Task: Create new Company, with domain: 'jalc.edu' and type: 'Prospect'. Add new contact for this company, with mail Id: 'Rishabh18Wilson@jalc.edu', First Name: Rishabh, Last name:  Wilson, Job Title: 'Brand Manager', Phone Number: '(512) 555-9017'. Change life cycle stage to  Lead and lead status to  In Progress. Logged in from softage.6@softage.net
Action: Mouse moved to (94, 69)
Screenshot: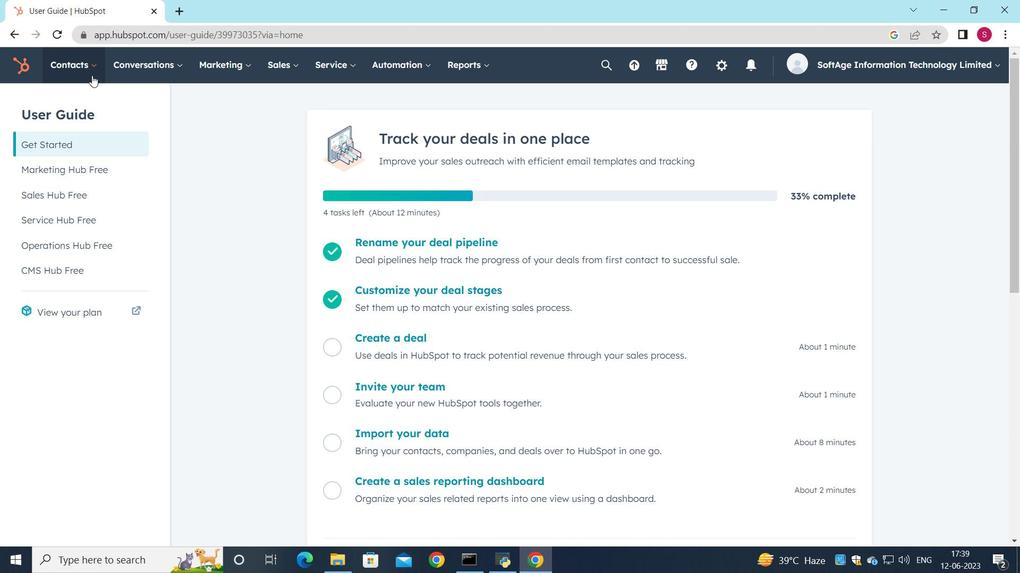 
Action: Mouse pressed left at (94, 69)
Screenshot: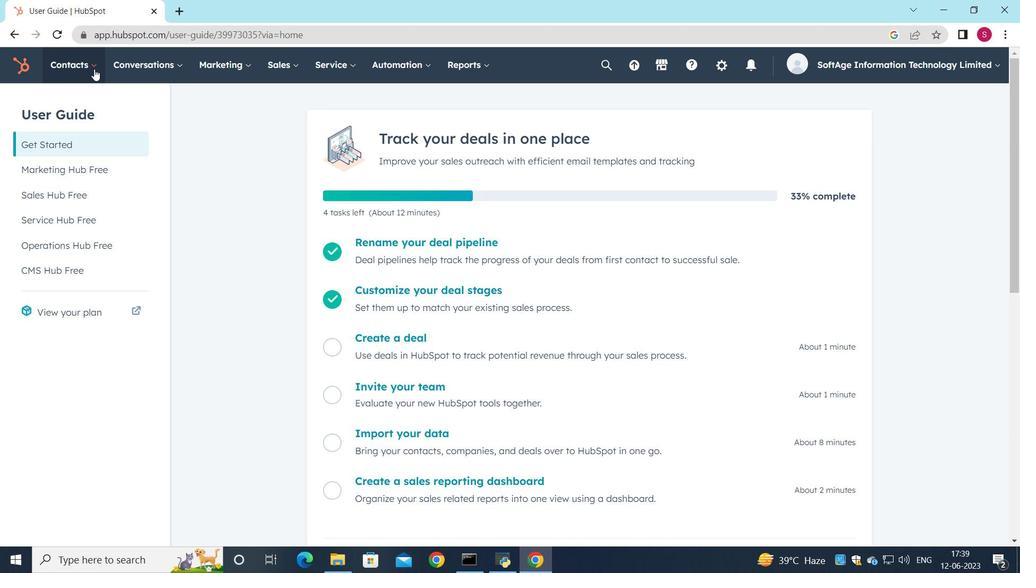 
Action: Mouse moved to (103, 123)
Screenshot: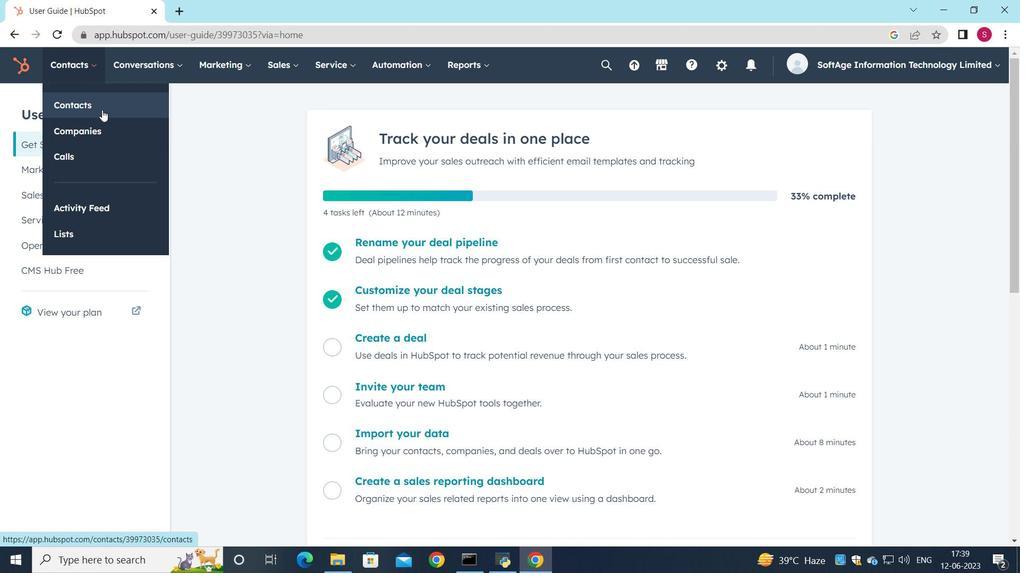 
Action: Mouse pressed left at (103, 123)
Screenshot: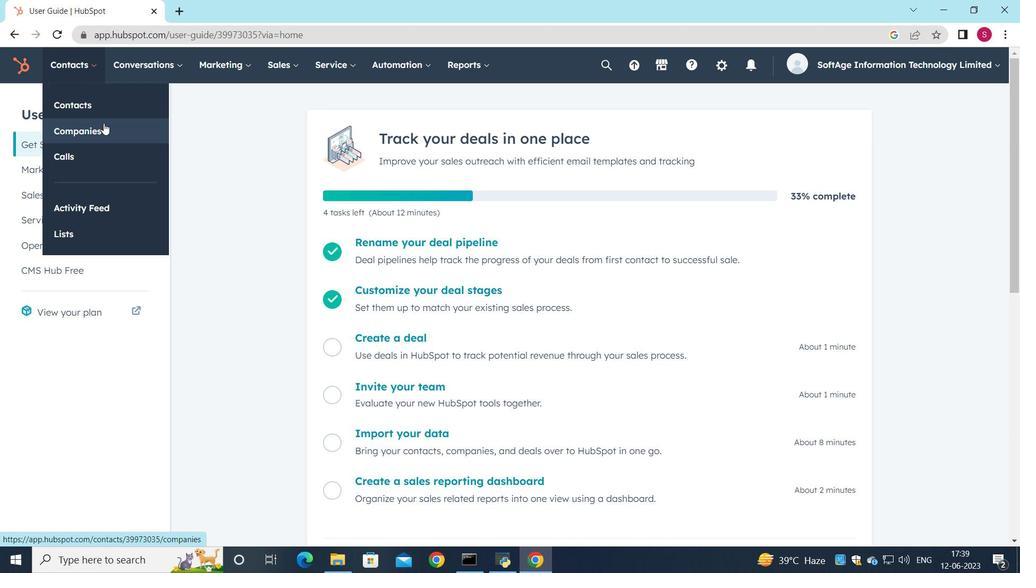 
Action: Mouse moved to (923, 103)
Screenshot: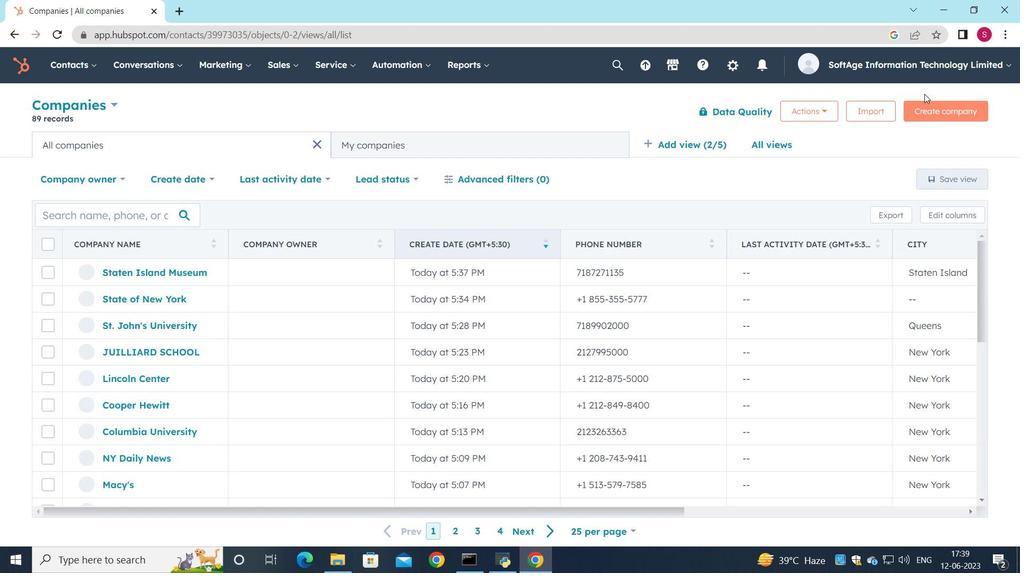 
Action: Mouse pressed left at (923, 103)
Screenshot: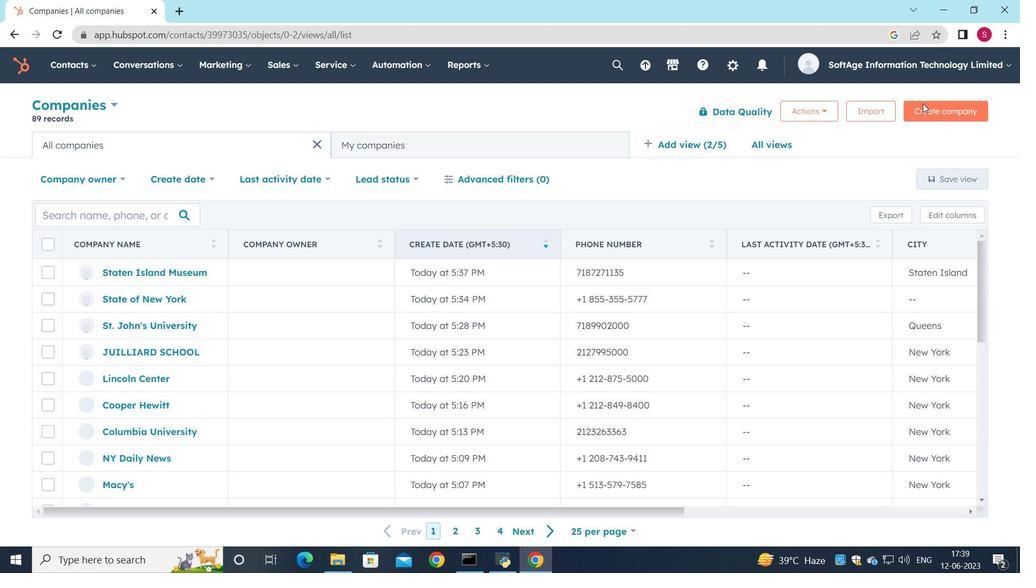 
Action: Mouse moved to (764, 163)
Screenshot: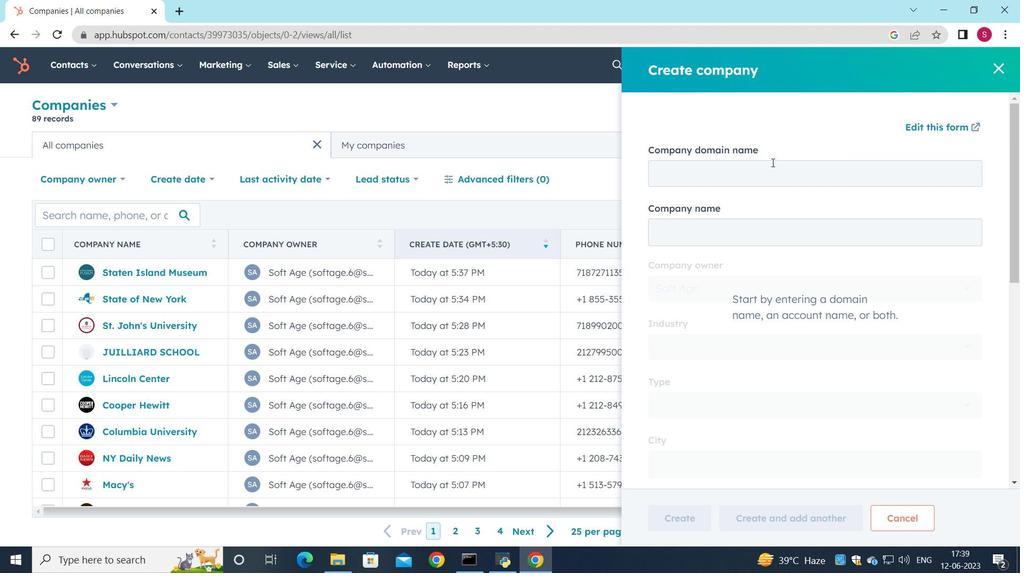 
Action: Mouse pressed left at (764, 163)
Screenshot: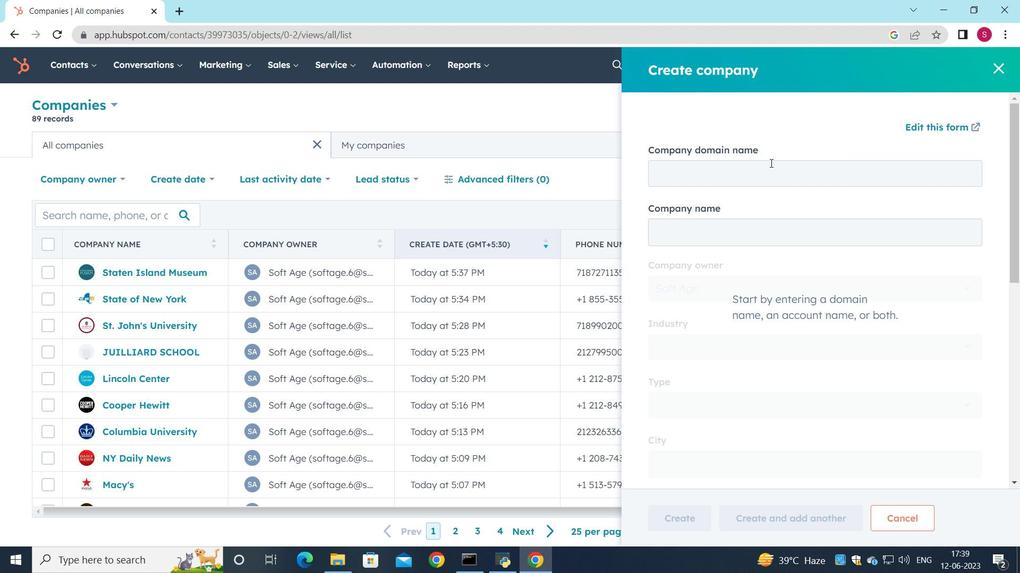 
Action: Key pressed jalc.edu
Screenshot: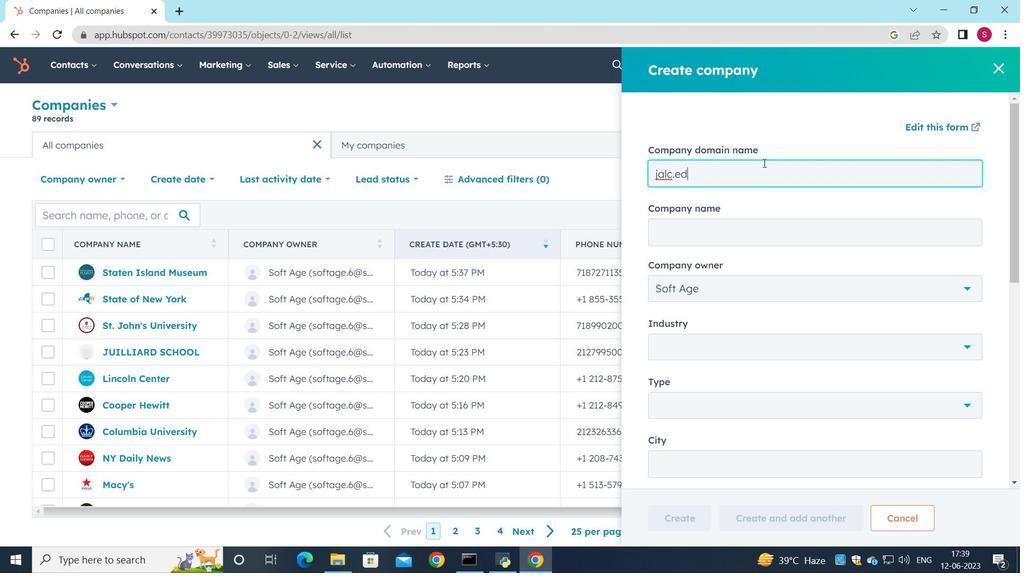 
Action: Mouse moved to (714, 291)
Screenshot: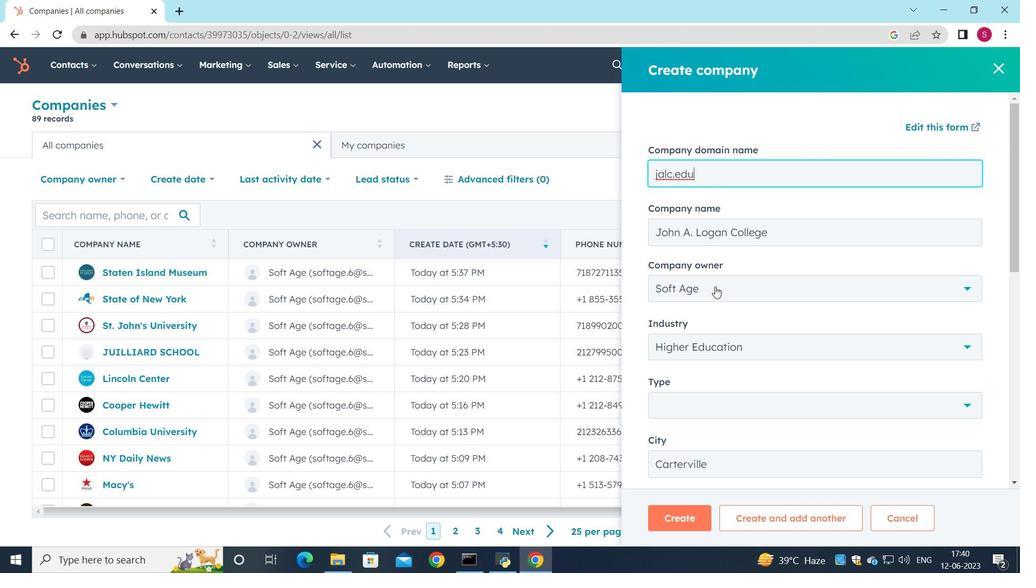 
Action: Mouse scrolled (714, 291) with delta (0, 0)
Screenshot: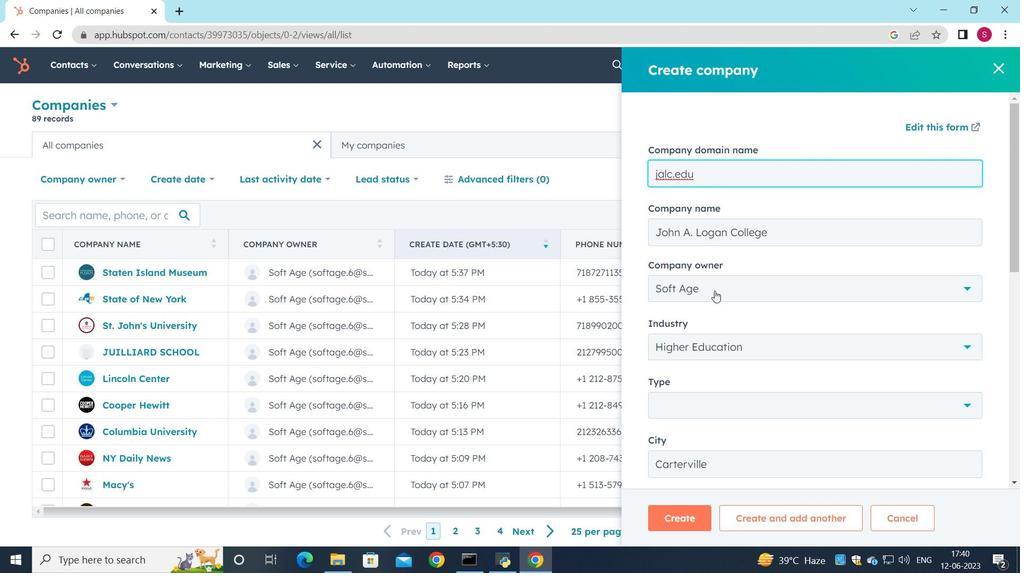 
Action: Mouse moved to (696, 335)
Screenshot: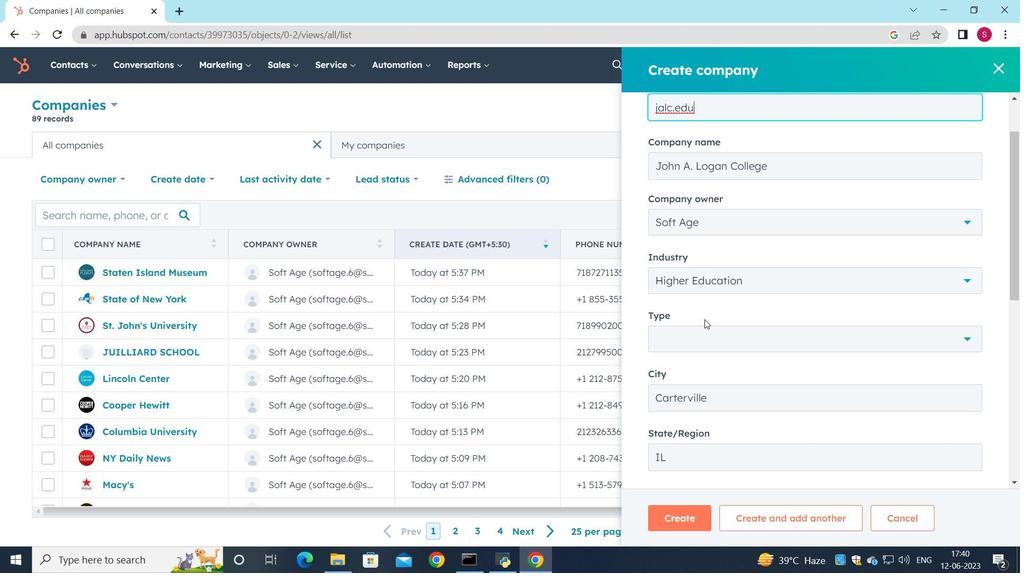 
Action: Mouse pressed left at (696, 335)
Screenshot: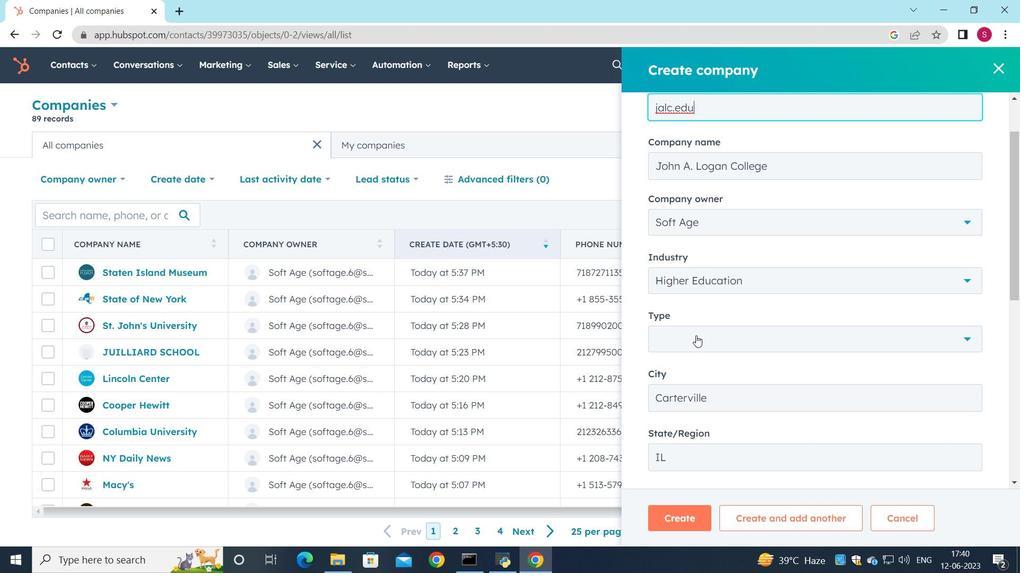 
Action: Mouse moved to (685, 393)
Screenshot: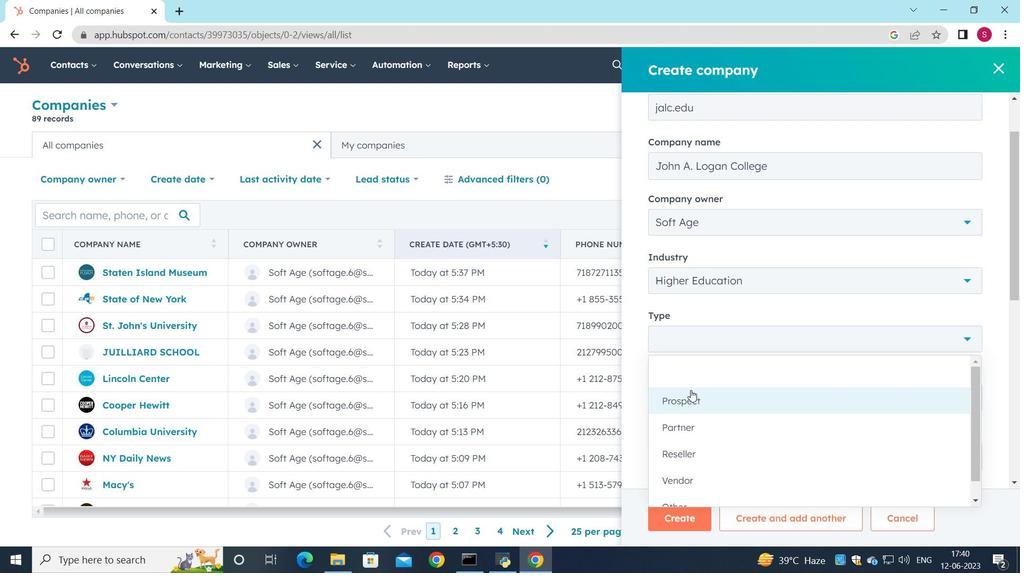 
Action: Mouse pressed left at (685, 393)
Screenshot: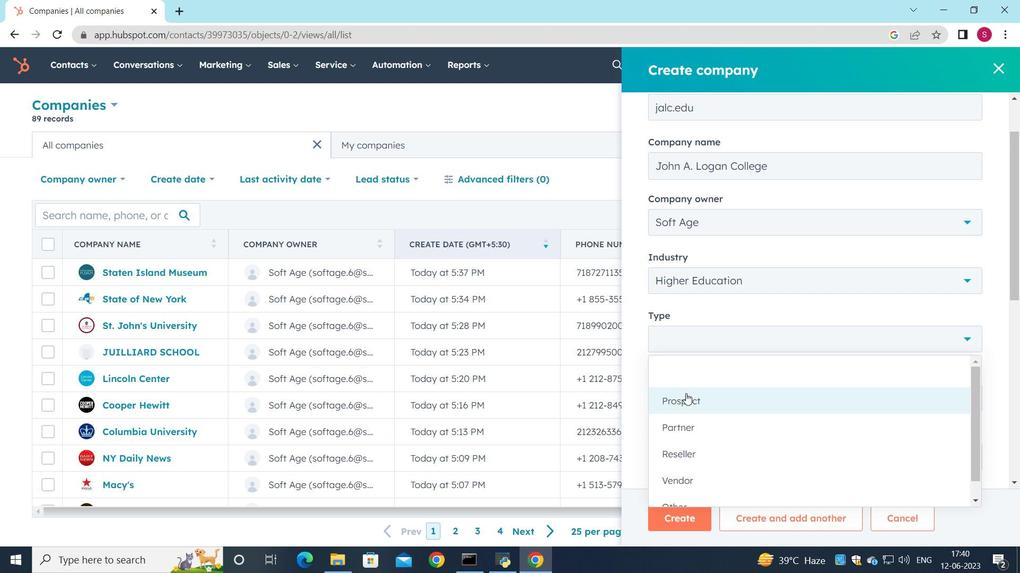 
Action: Mouse moved to (661, 518)
Screenshot: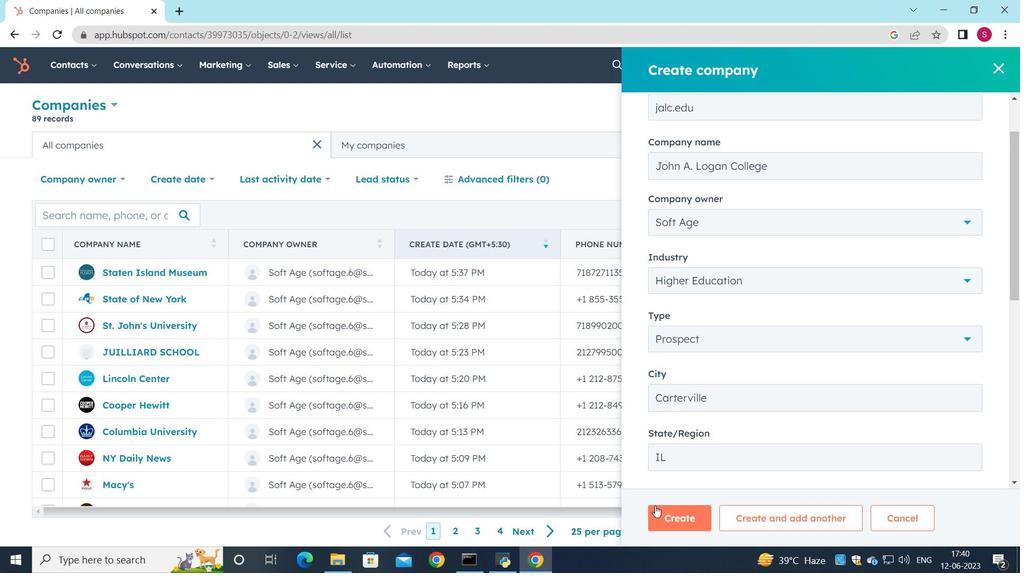 
Action: Mouse pressed left at (661, 518)
Screenshot: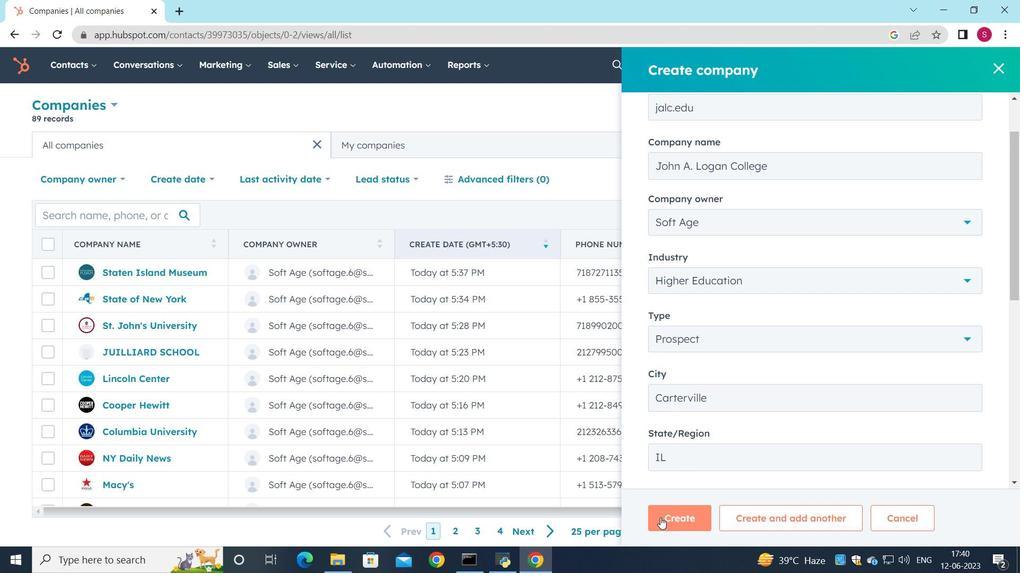 
Action: Mouse moved to (590, 362)
Screenshot: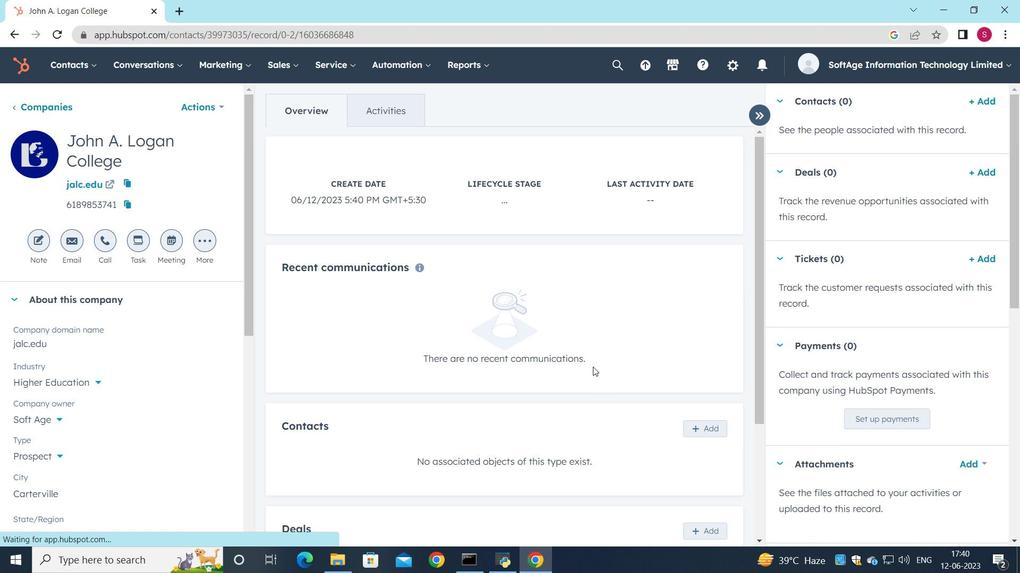 
Action: Mouse scrolled (590, 361) with delta (0, 0)
Screenshot: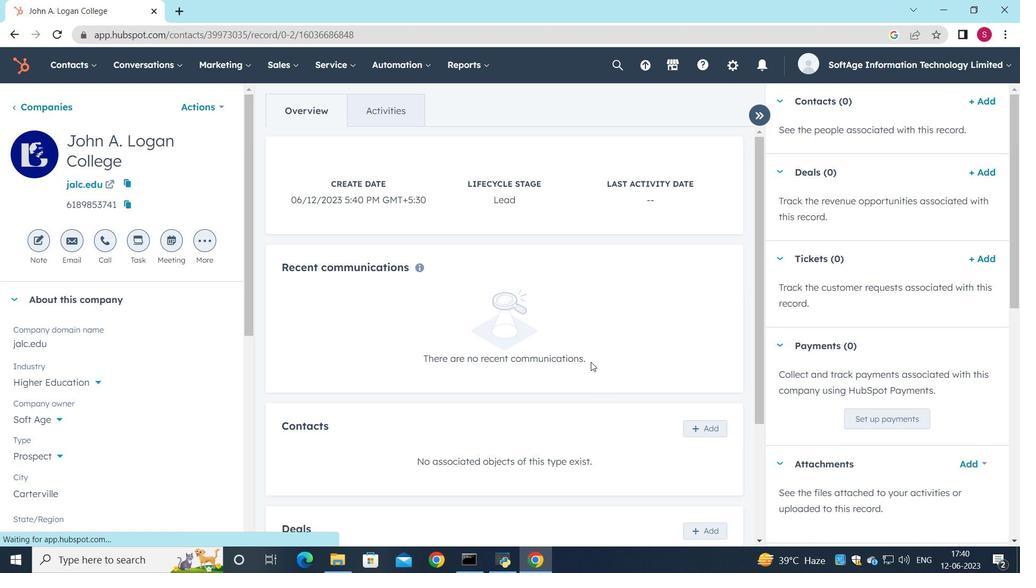 
Action: Mouse scrolled (590, 361) with delta (0, 0)
Screenshot: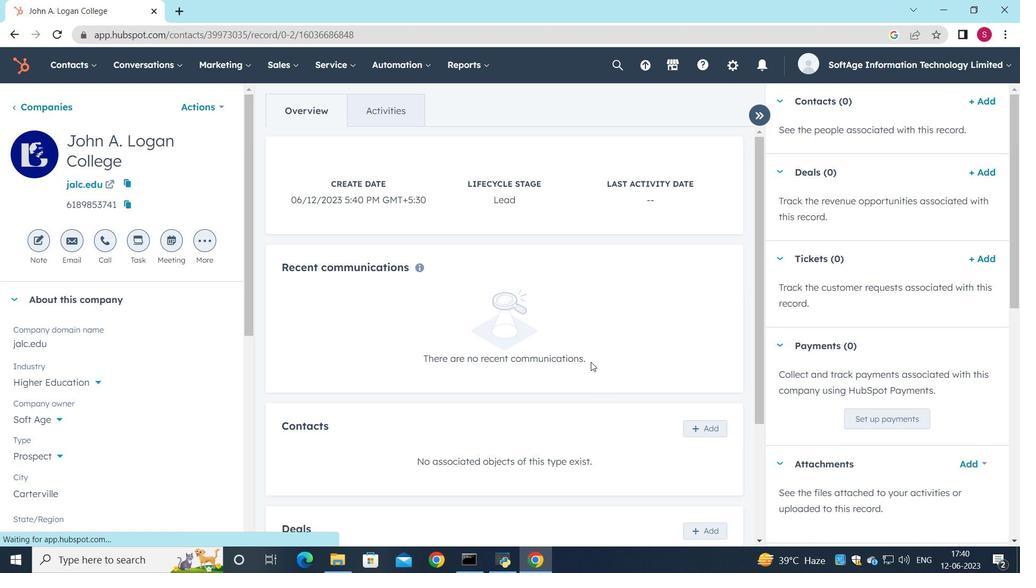 
Action: Mouse moved to (708, 289)
Screenshot: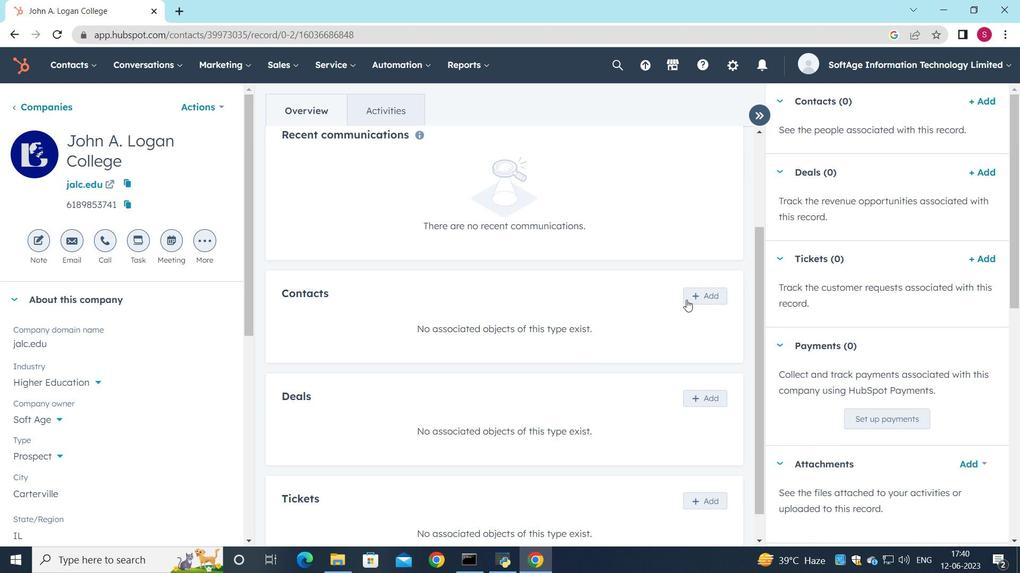 
Action: Mouse pressed left at (708, 289)
Screenshot: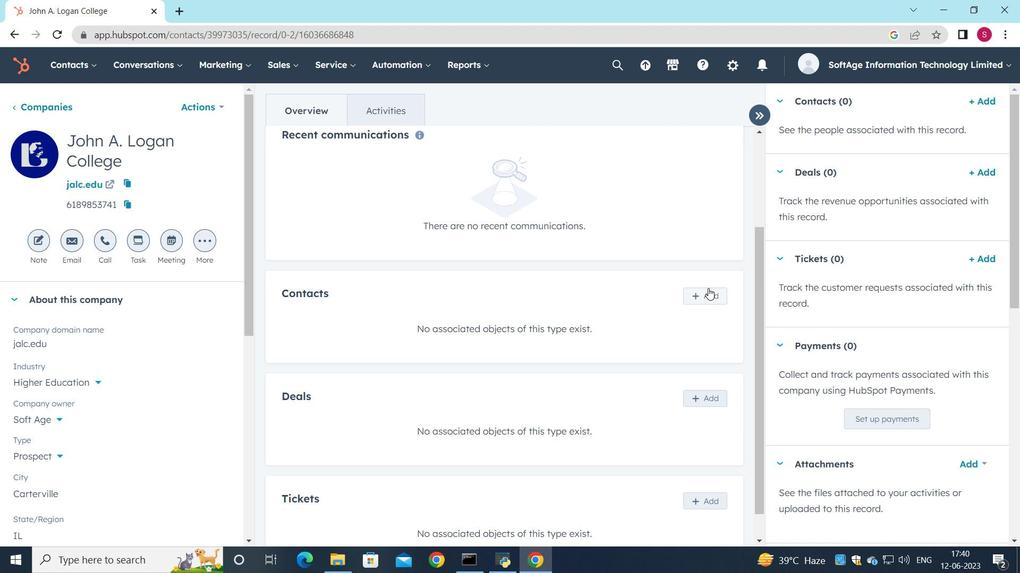 
Action: Mouse moved to (707, 138)
Screenshot: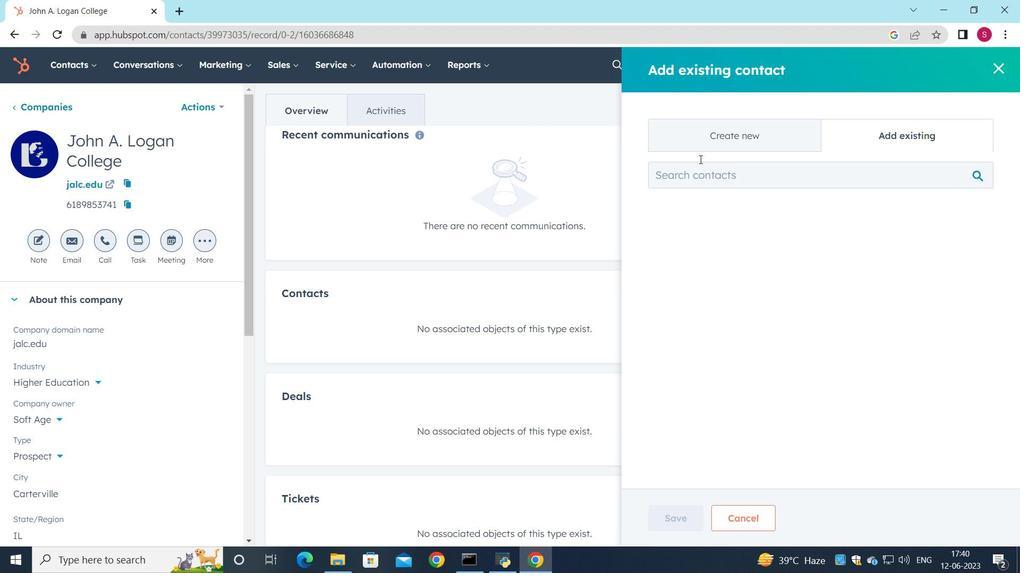 
Action: Mouse pressed left at (707, 138)
Screenshot: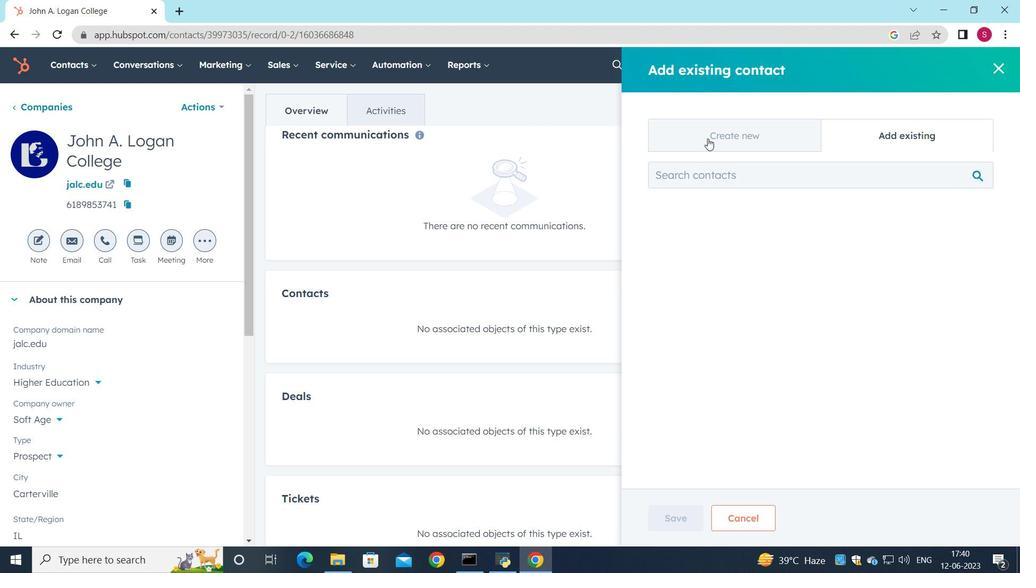 
Action: Mouse moved to (708, 227)
Screenshot: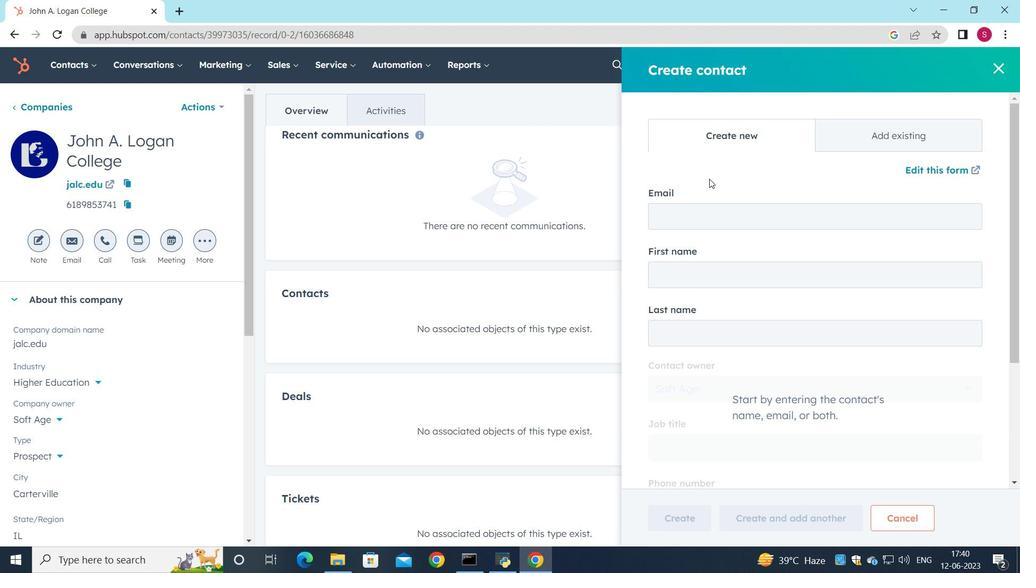 
Action: Mouse pressed left at (708, 227)
Screenshot: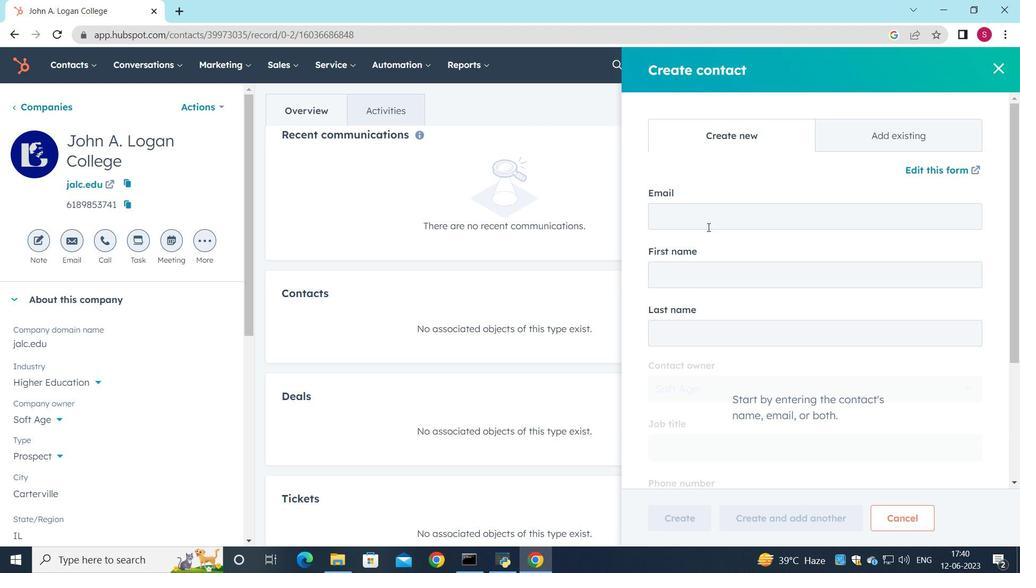 
Action: Key pressed <Key.shift>Rishabh18<Key.shift>Wilsi<Key.backspace>on<Key.shift>@jalc.edu
Screenshot: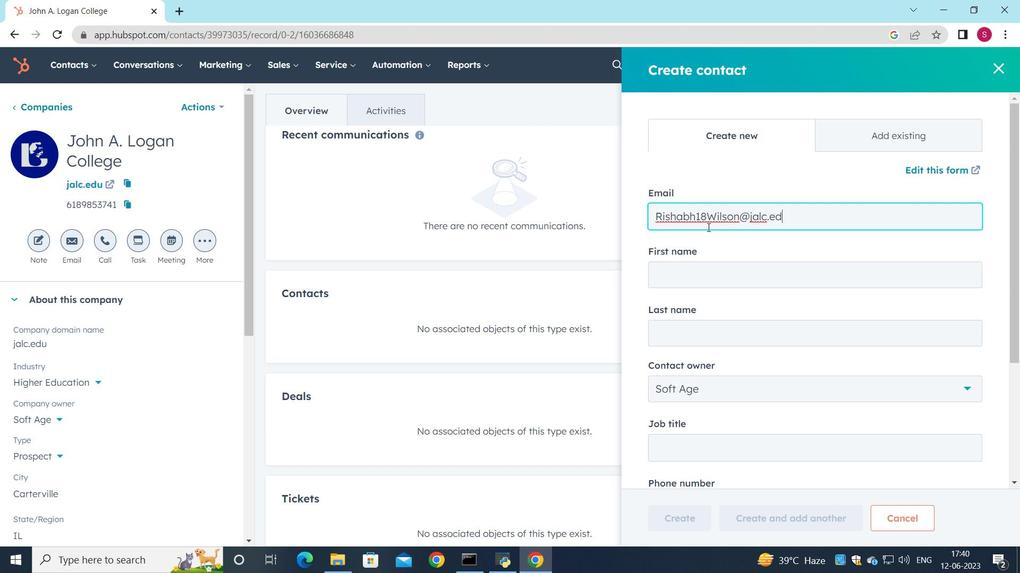 
Action: Mouse moved to (703, 264)
Screenshot: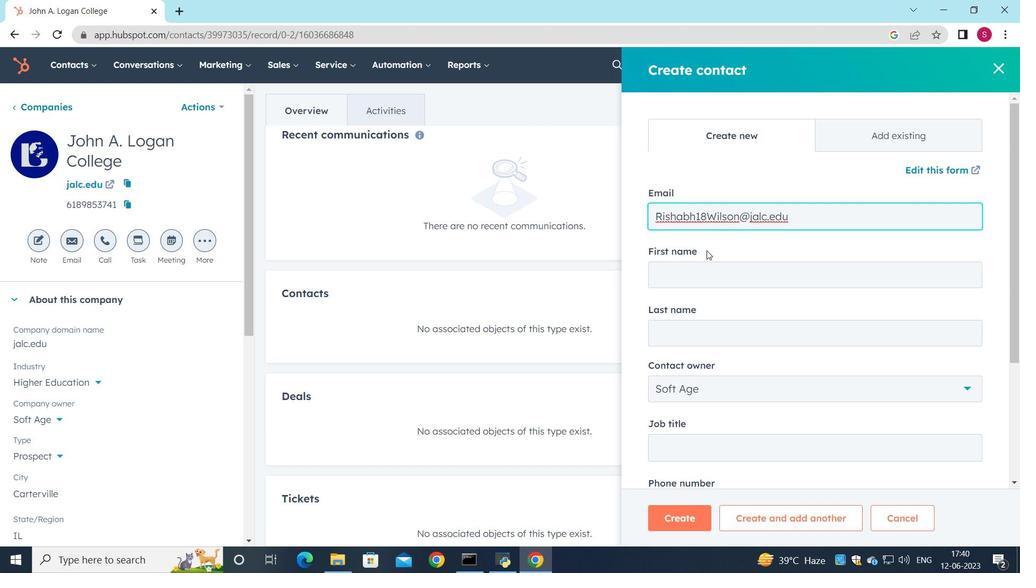 
Action: Mouse pressed left at (703, 264)
Screenshot: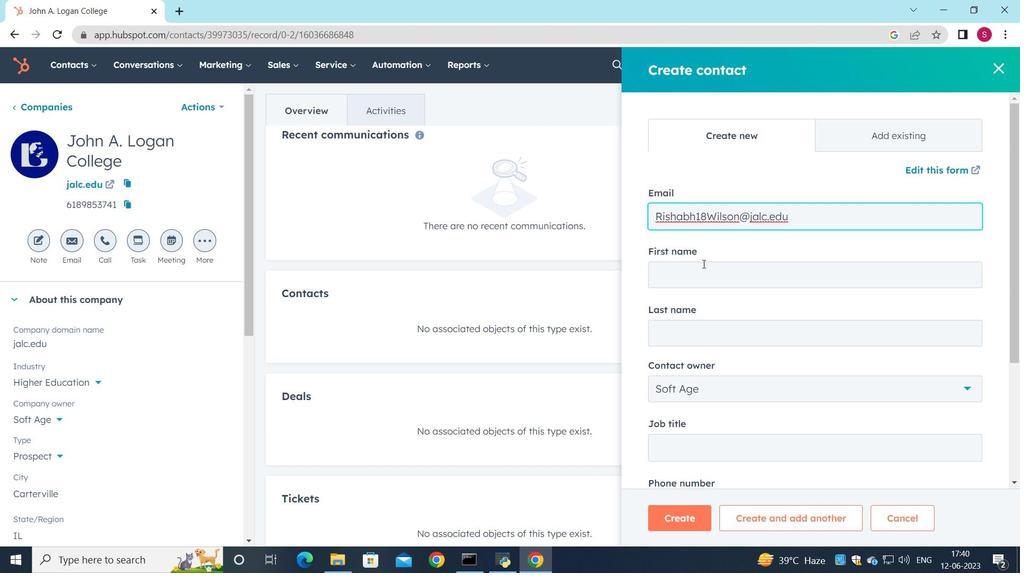 
Action: Key pressed <Key.shift>Rishabh
Screenshot: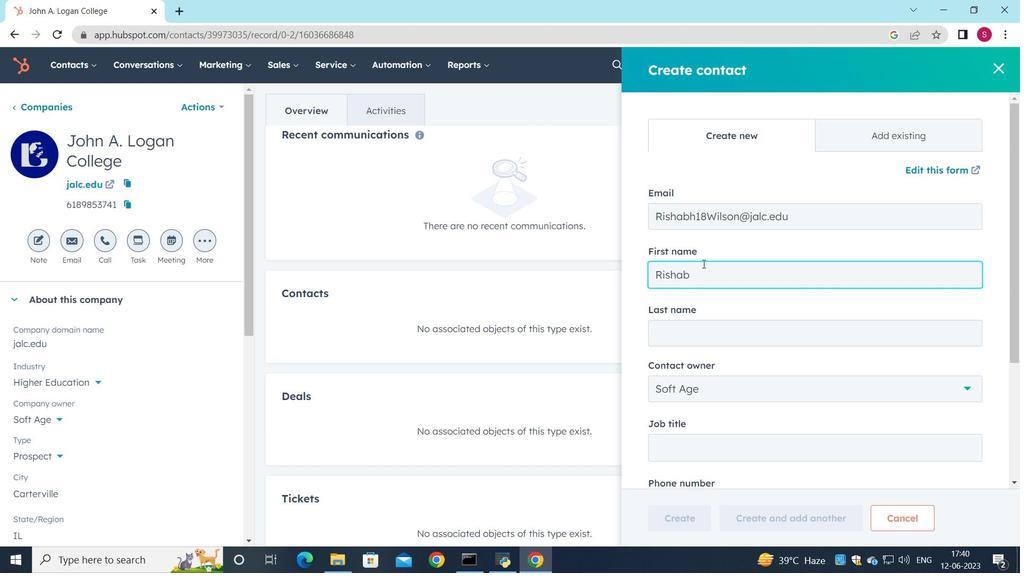 
Action: Mouse moved to (699, 333)
Screenshot: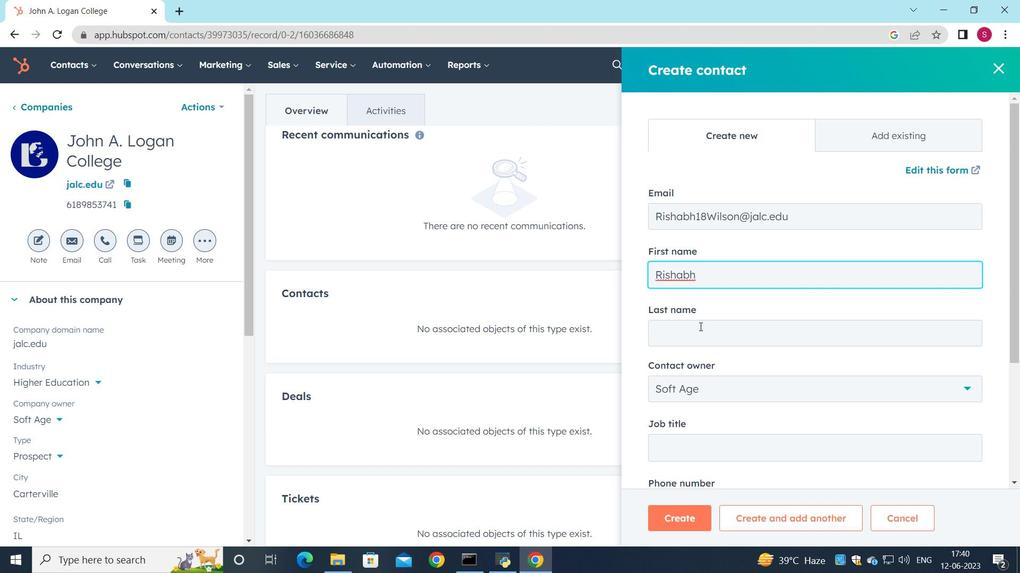 
Action: Mouse pressed left at (699, 333)
Screenshot: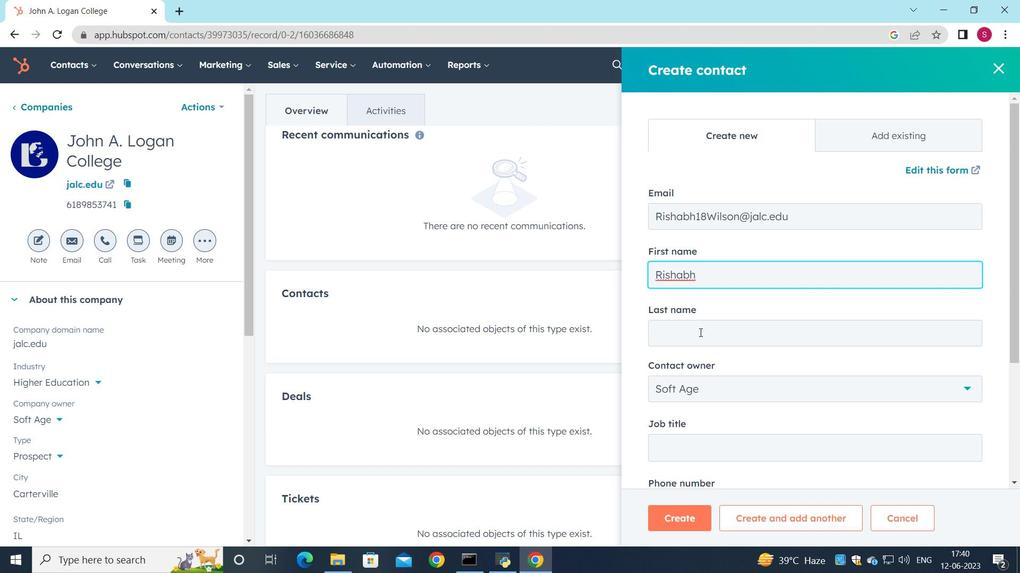 
Action: Mouse moved to (676, 315)
Screenshot: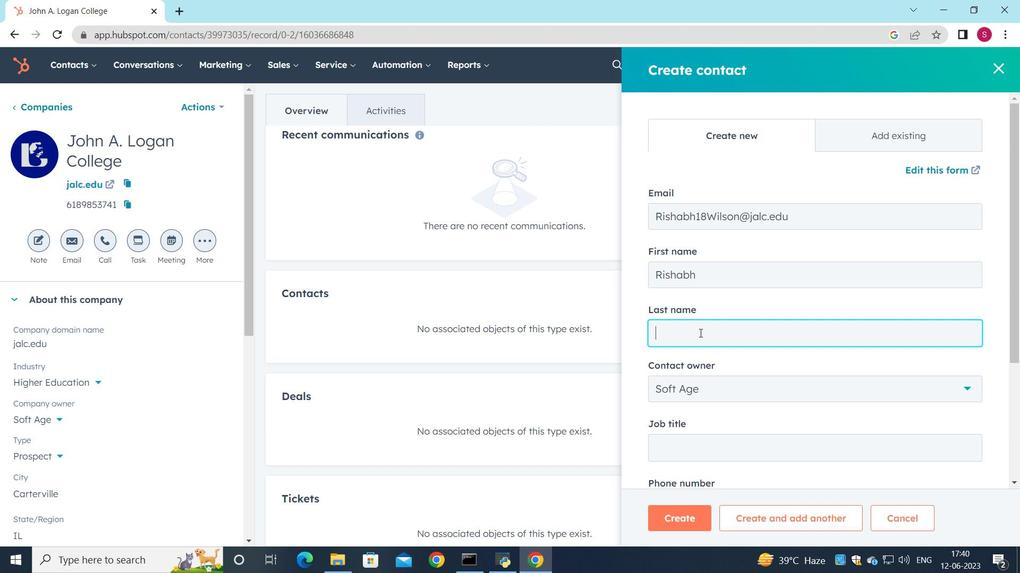 
Action: Key pressed <Key.shift>Wilson
Screenshot: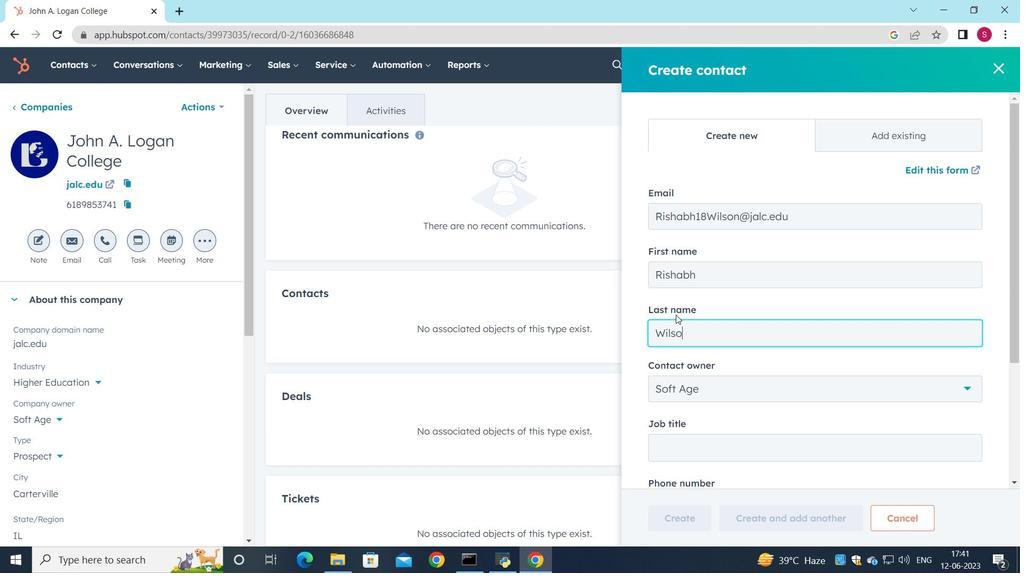 
Action: Mouse moved to (731, 398)
Screenshot: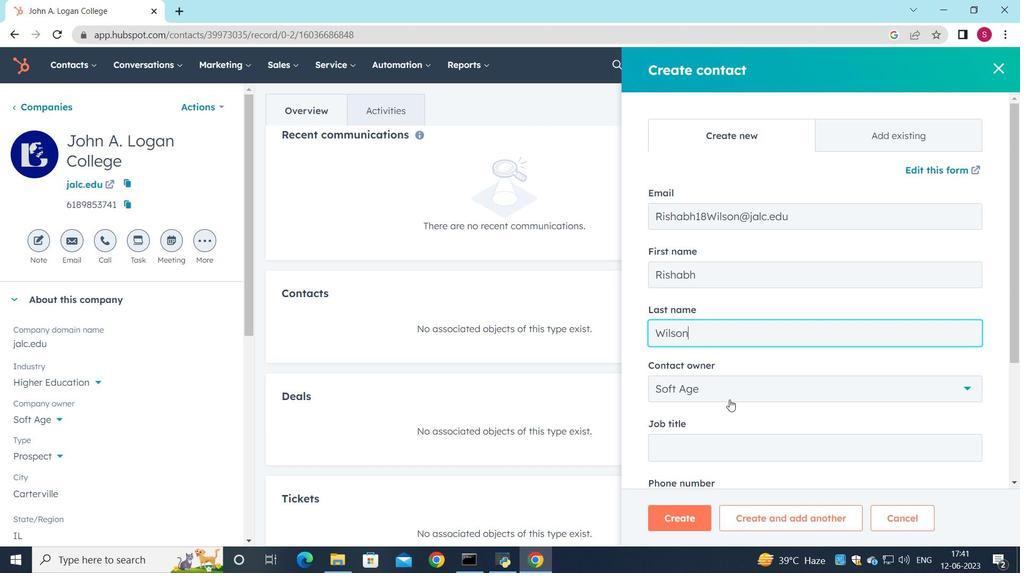 
Action: Mouse scrolled (731, 397) with delta (0, 0)
Screenshot: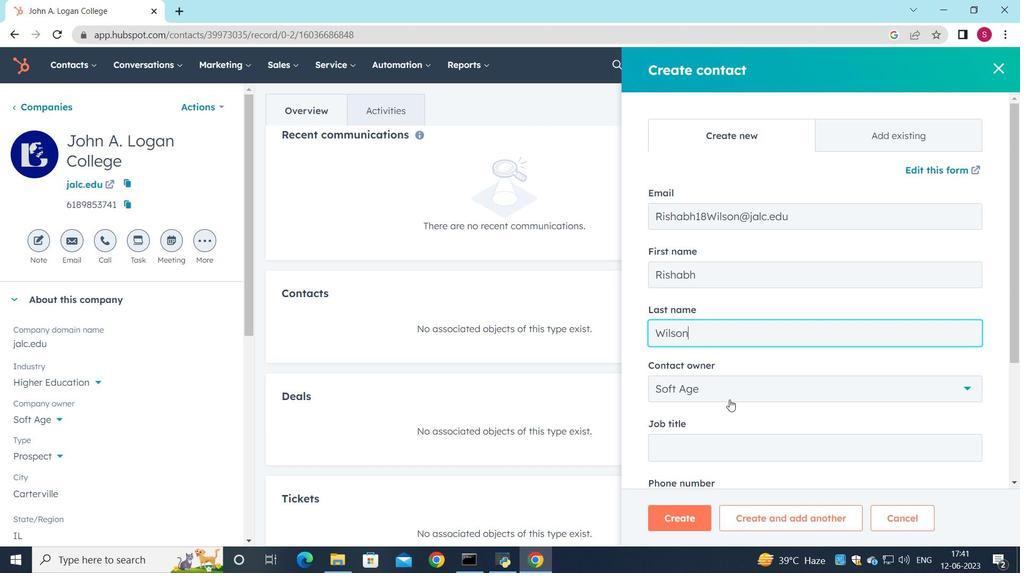 
Action: Mouse scrolled (731, 397) with delta (0, 0)
Screenshot: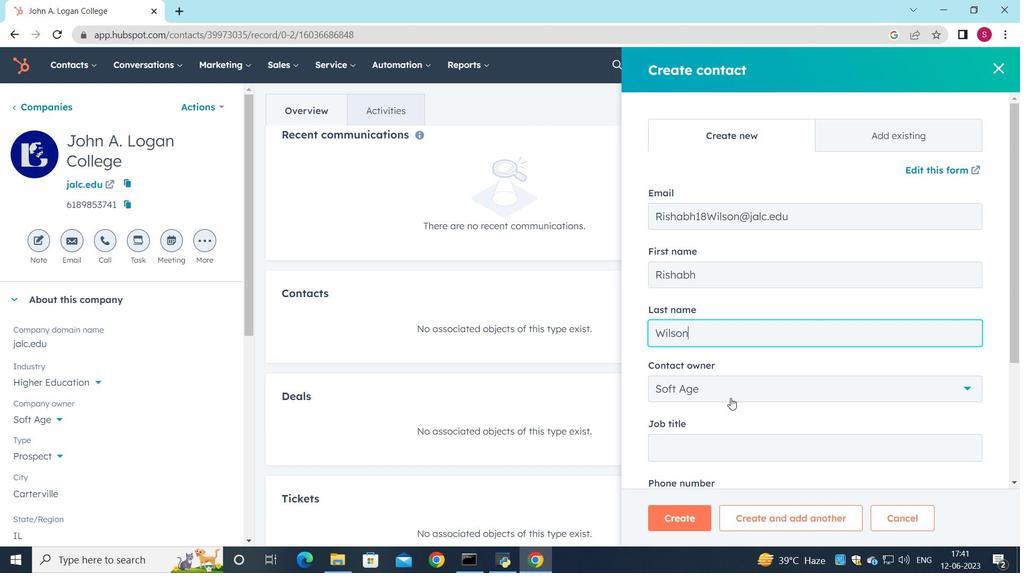 
Action: Mouse moved to (722, 317)
Screenshot: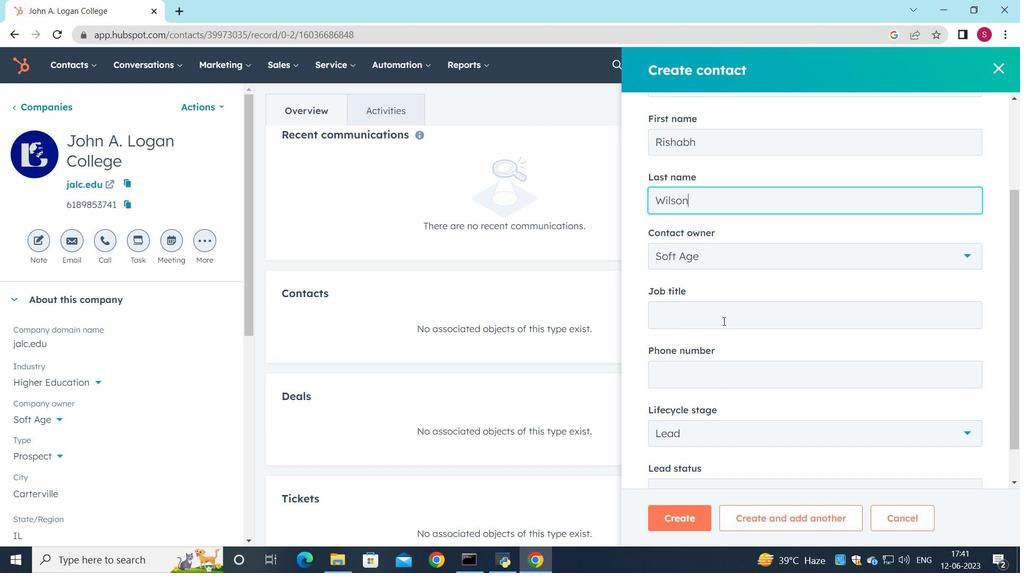 
Action: Mouse pressed left at (722, 317)
Screenshot: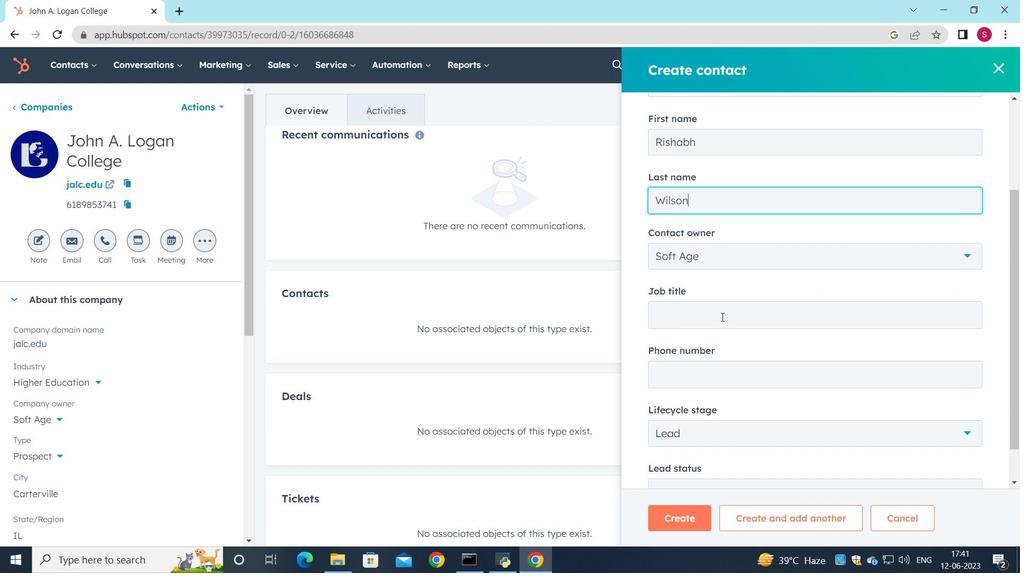 
Action: Mouse moved to (715, 315)
Screenshot: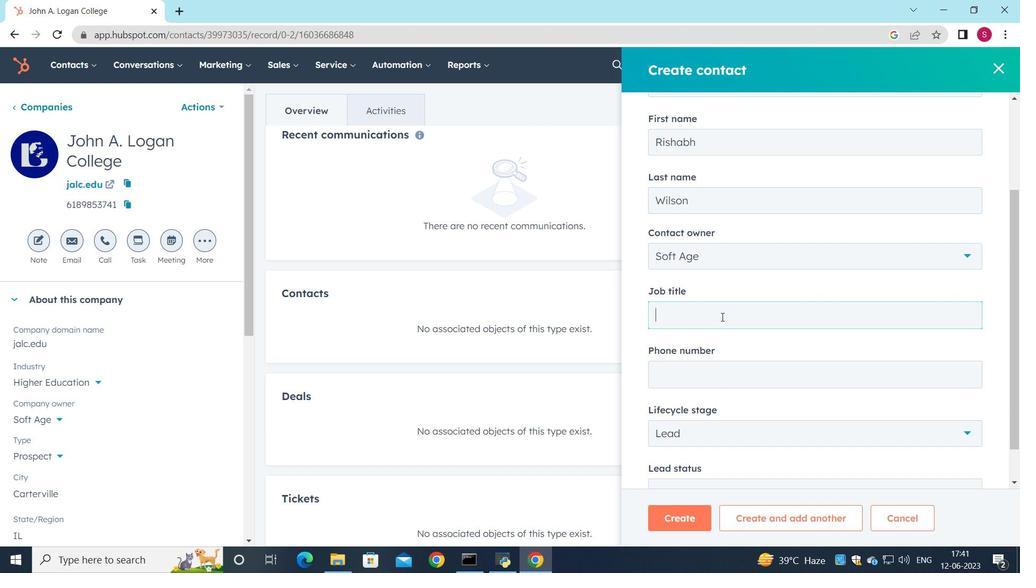 
Action: Key pressed <Key.shift><Key.shift>Brand<Key.space><Key.shift>Manah<Key.backspace>ger
Screenshot: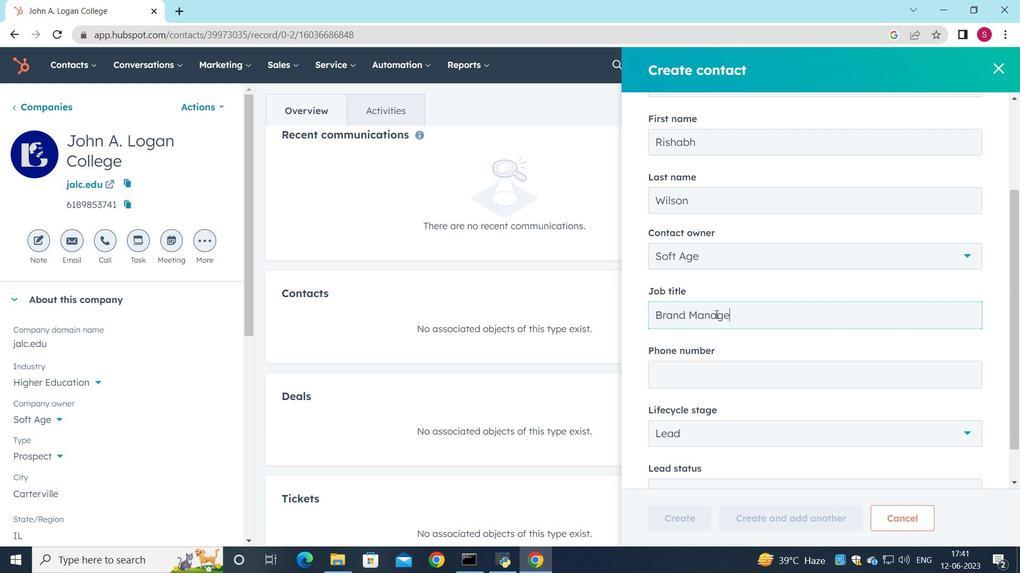 
Action: Mouse moved to (1031, 266)
Screenshot: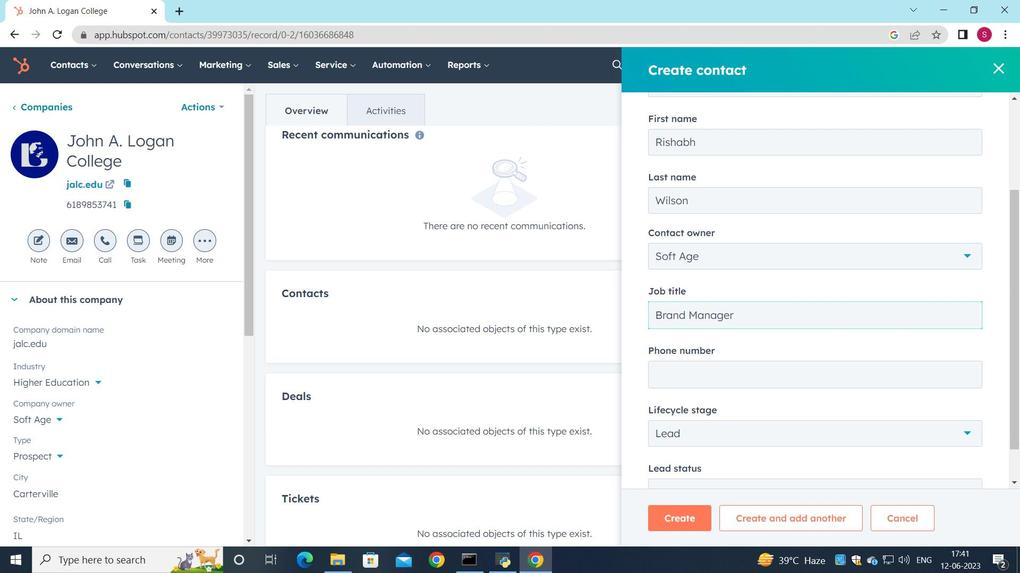 
Action: Mouse scrolled (1031, 266) with delta (0, 0)
Screenshot: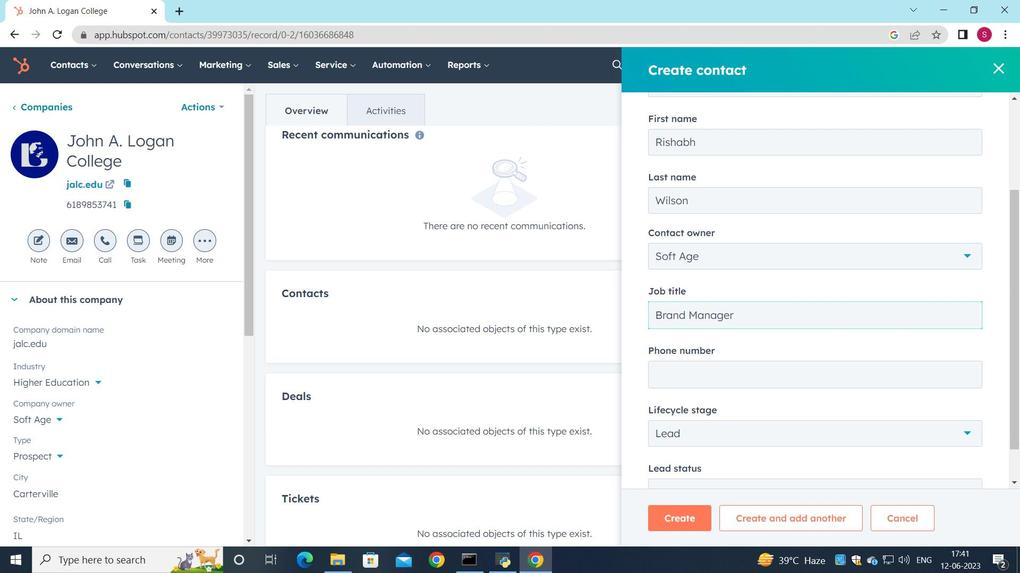 
Action: Mouse moved to (678, 363)
Screenshot: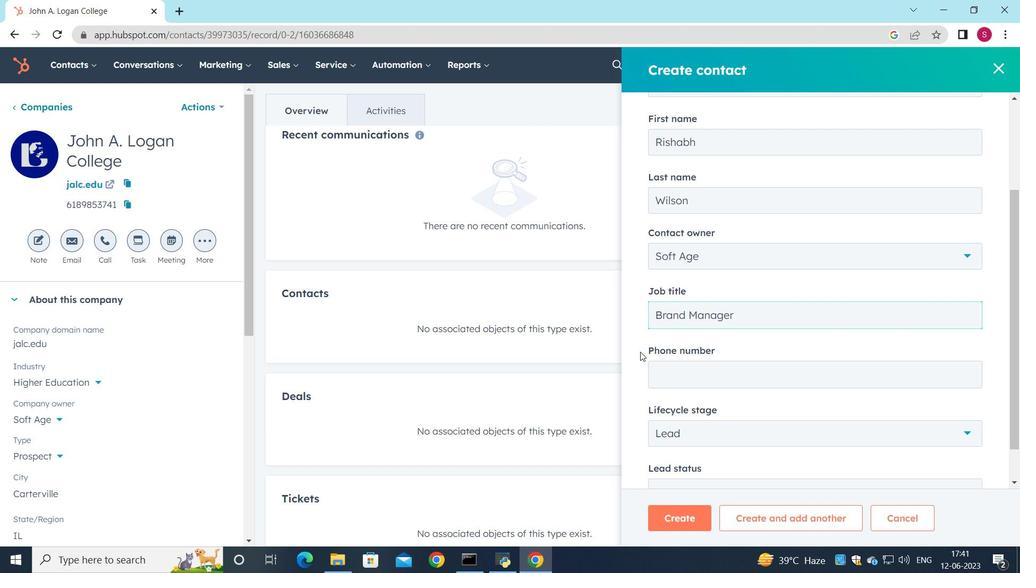 
Action: Mouse pressed left at (678, 363)
Screenshot: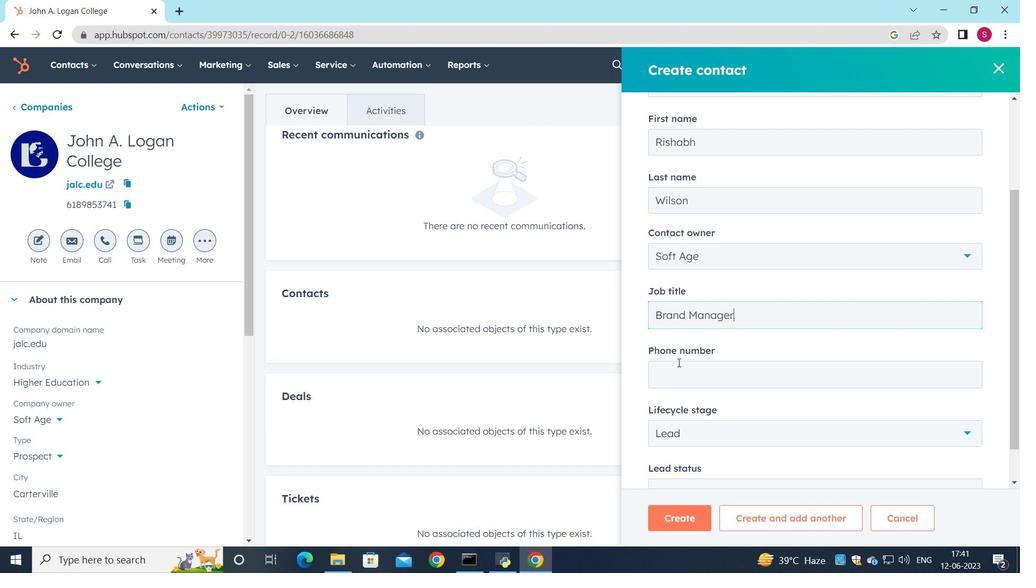 
Action: Mouse moved to (704, 137)
Screenshot: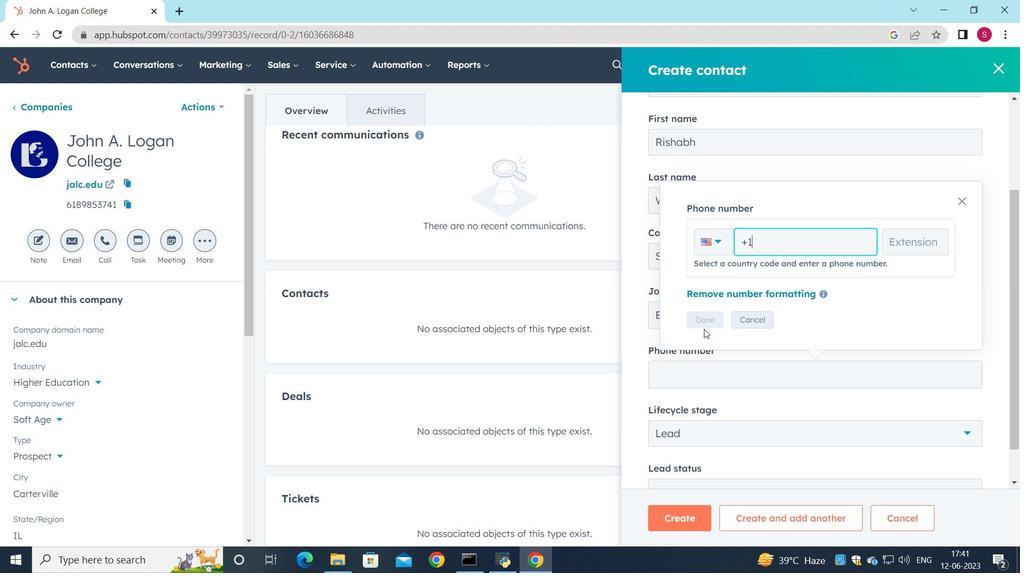 
Action: Key pressed 5125559017
Screenshot: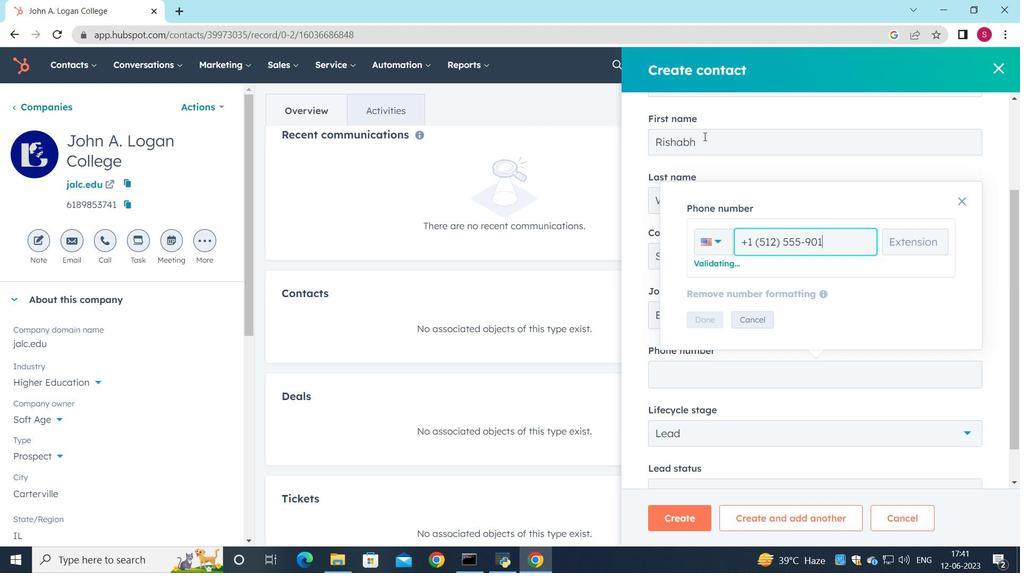 
Action: Mouse moved to (705, 316)
Screenshot: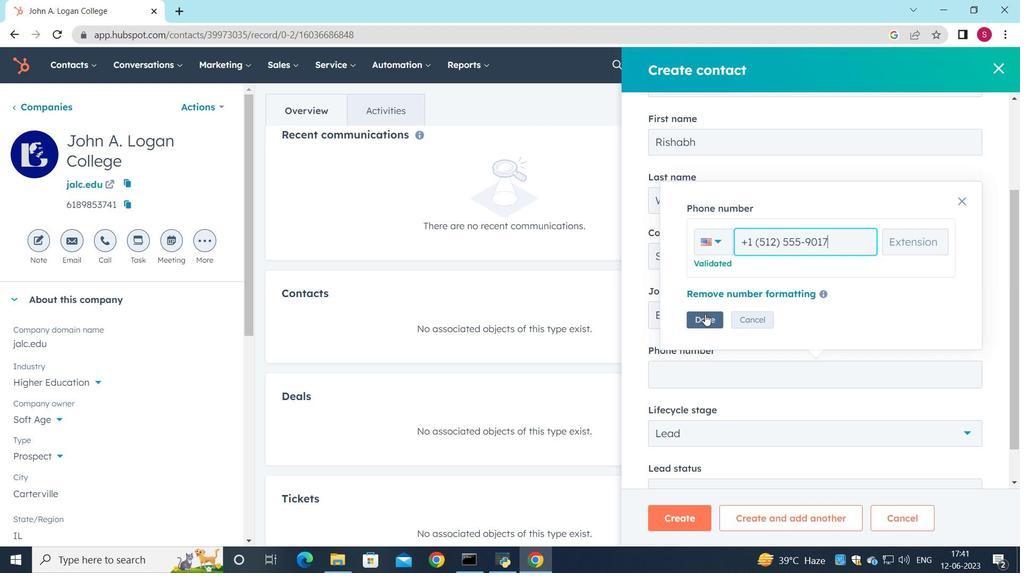 
Action: Mouse pressed left at (705, 316)
Screenshot: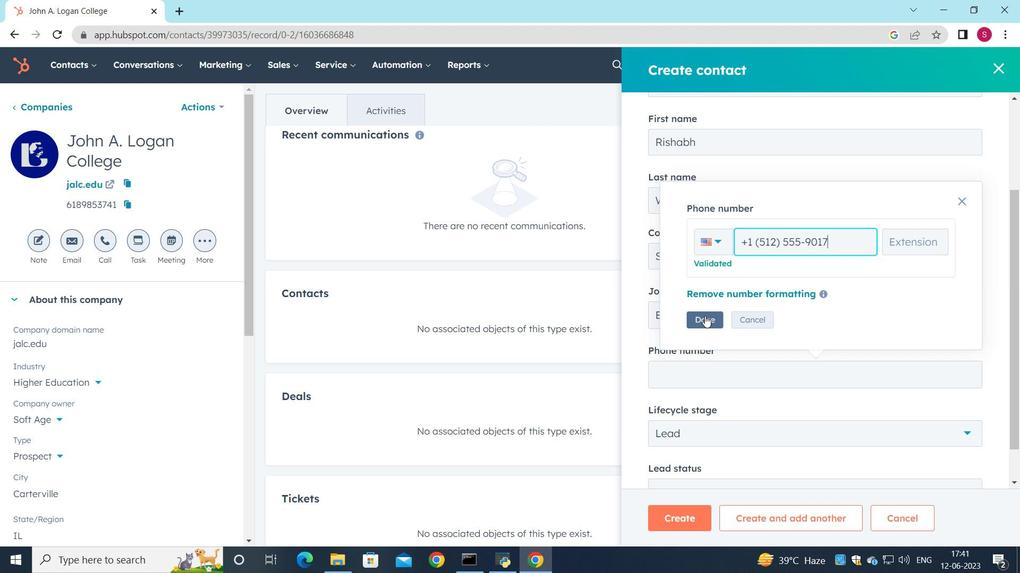 
Action: Mouse moved to (709, 371)
Screenshot: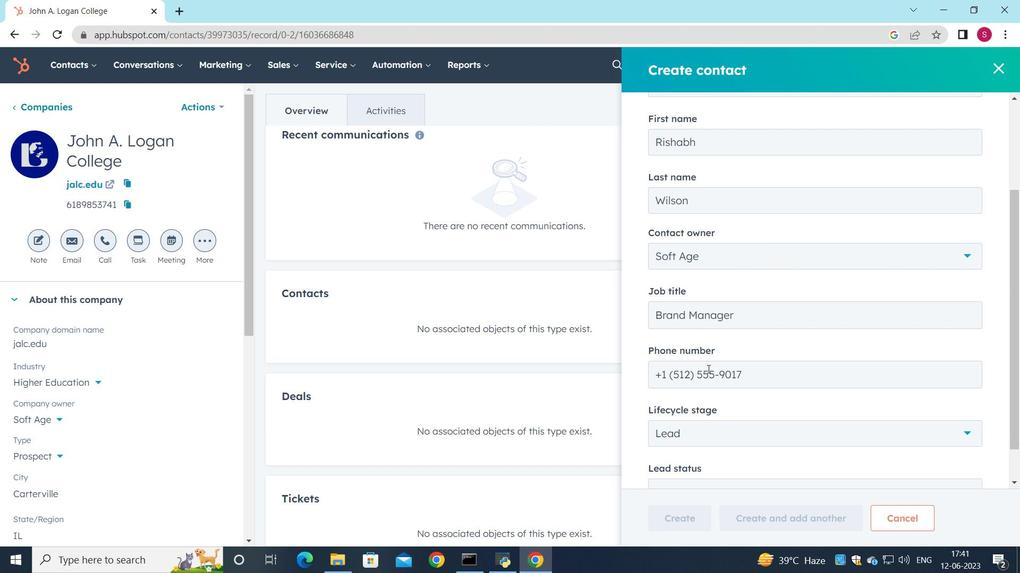 
Action: Mouse scrolled (709, 371) with delta (0, 0)
Screenshot: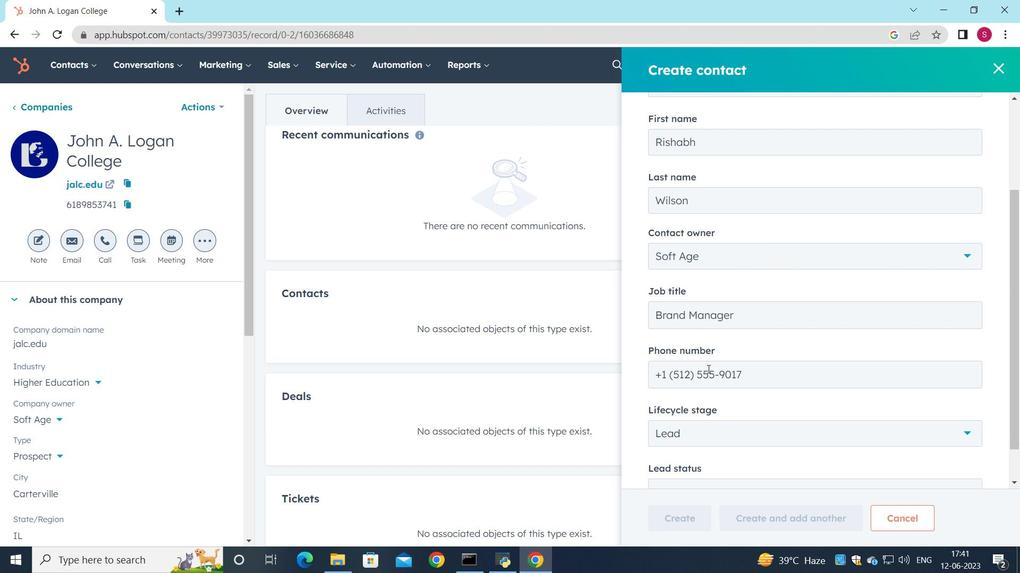 
Action: Mouse moved to (709, 371)
Screenshot: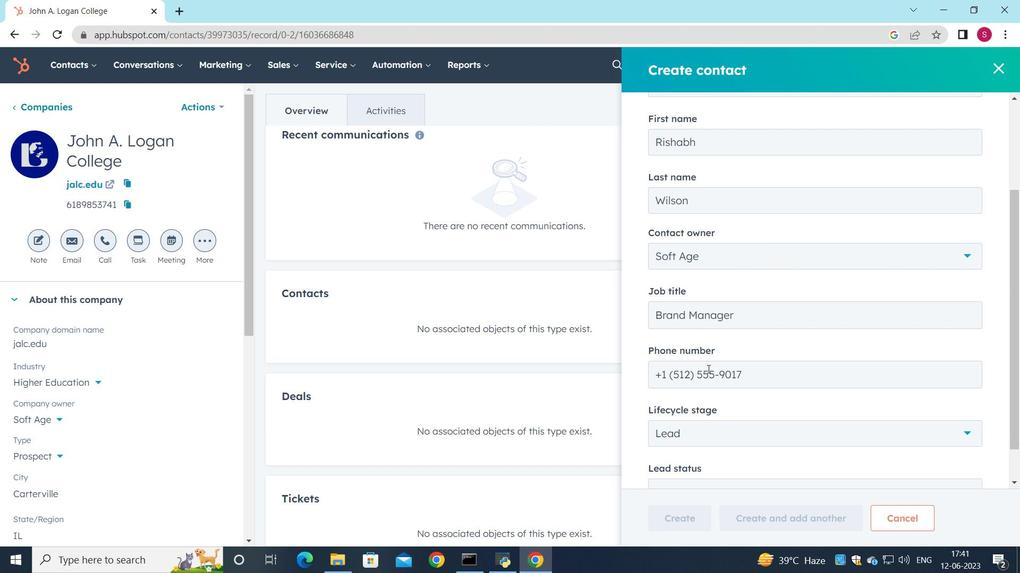 
Action: Mouse scrolled (709, 371) with delta (0, 0)
Screenshot: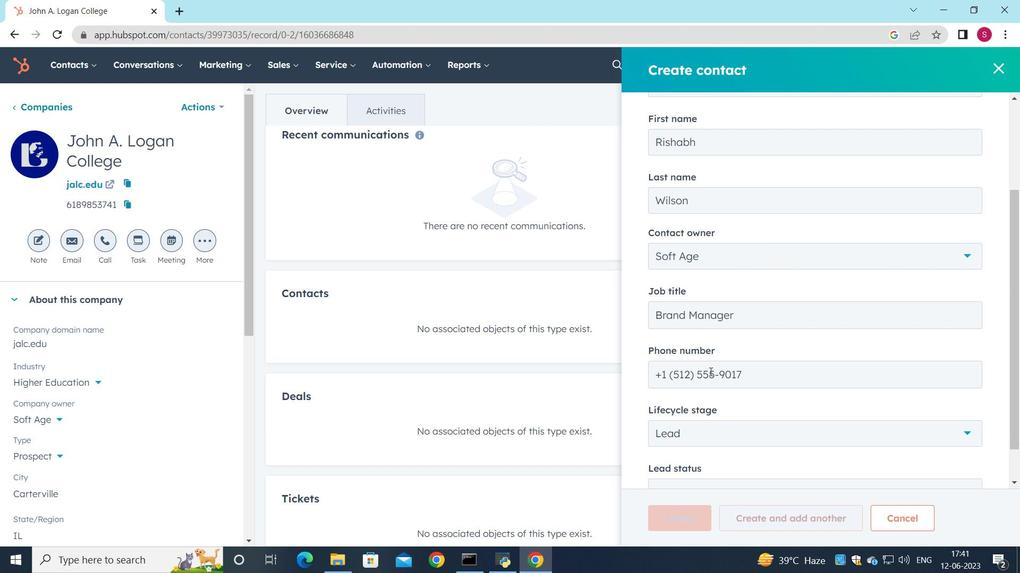 
Action: Mouse moved to (719, 400)
Screenshot: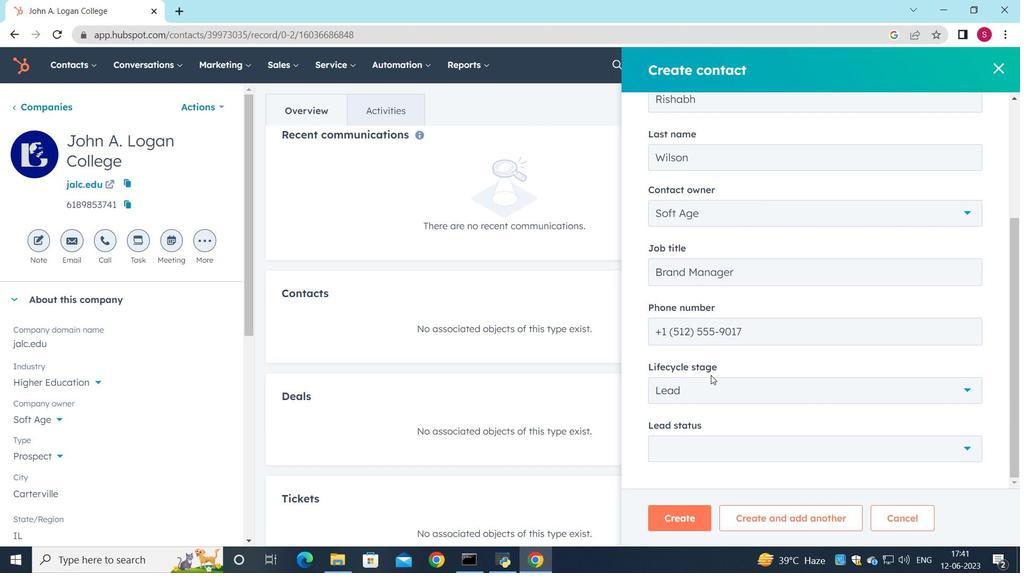 
Action: Mouse scrolled (719, 400) with delta (0, 0)
Screenshot: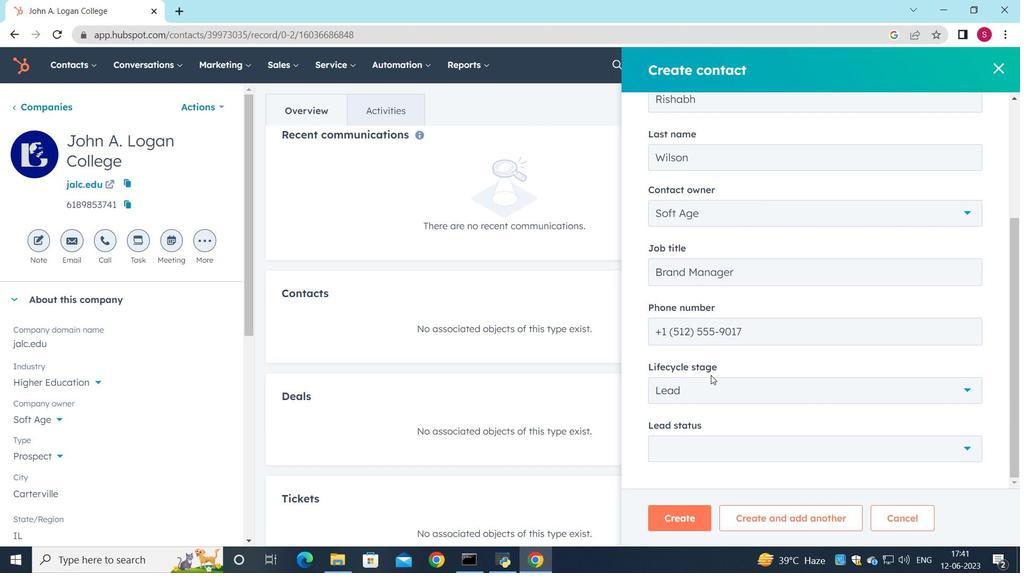 
Action: Mouse moved to (704, 438)
Screenshot: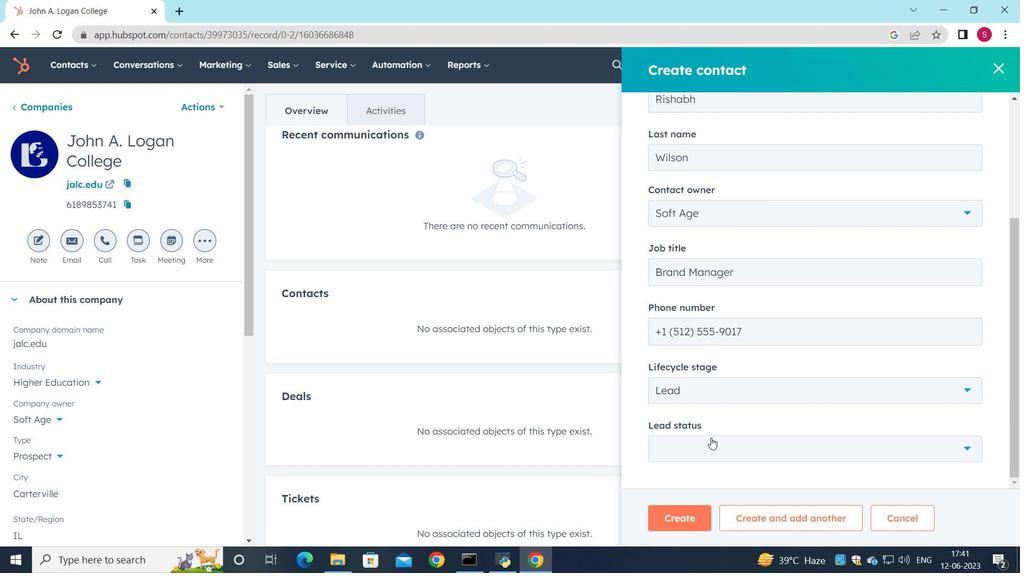 
Action: Mouse pressed left at (704, 438)
Screenshot: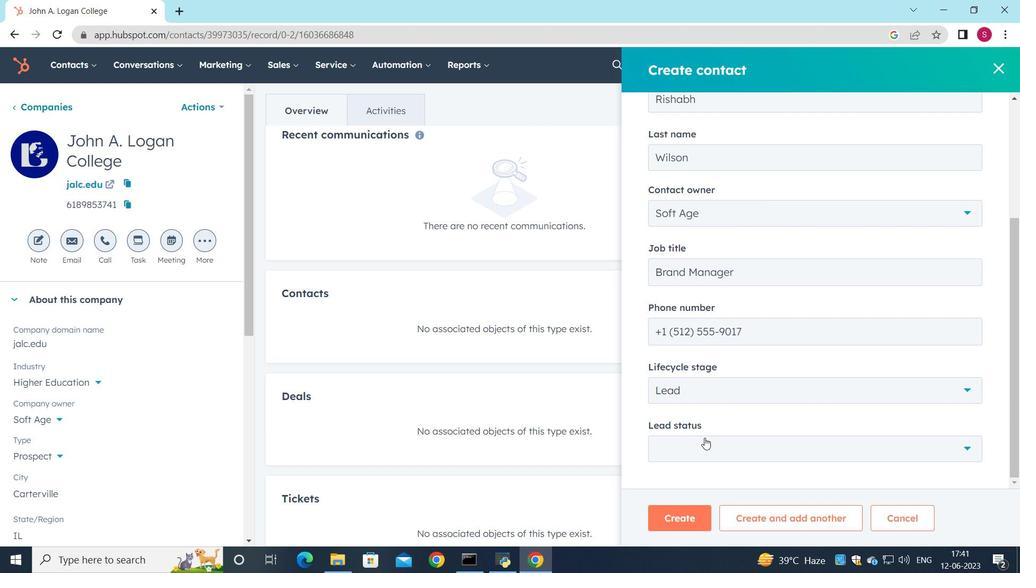 
Action: Mouse moved to (666, 385)
Screenshot: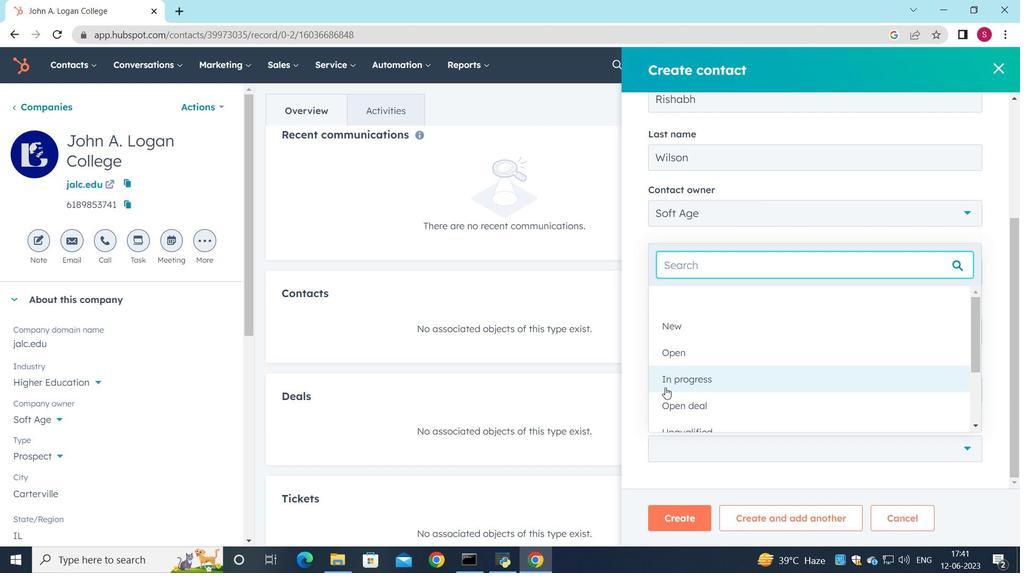
Action: Mouse pressed left at (666, 385)
Screenshot: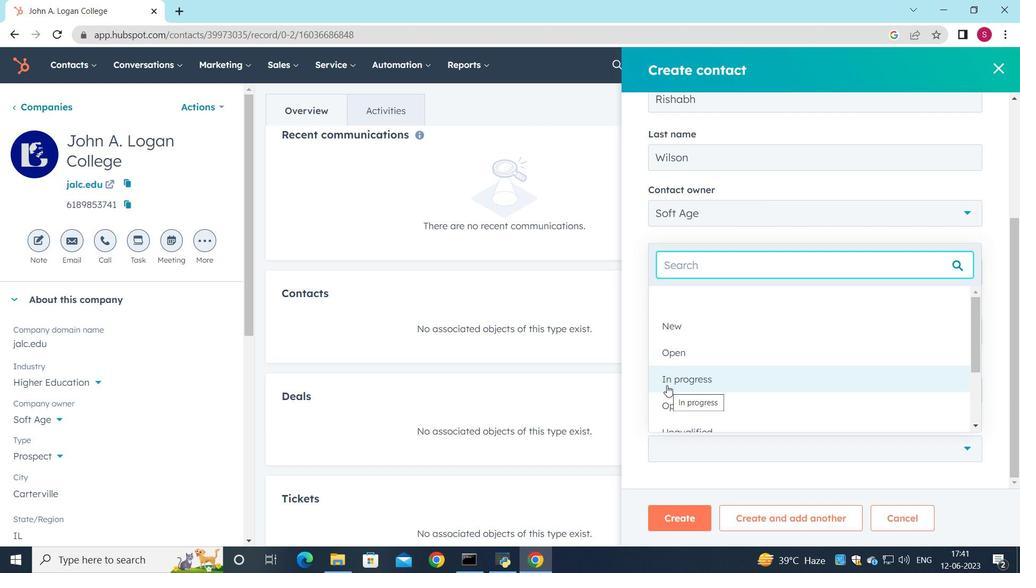 
Action: Mouse moved to (700, 522)
Screenshot: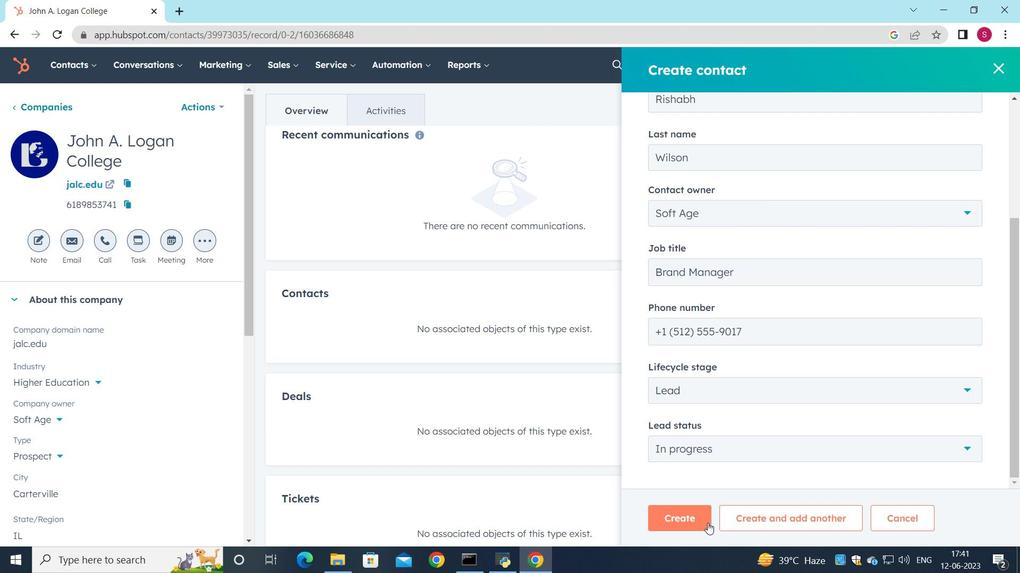 
Action: Mouse pressed left at (700, 522)
Screenshot: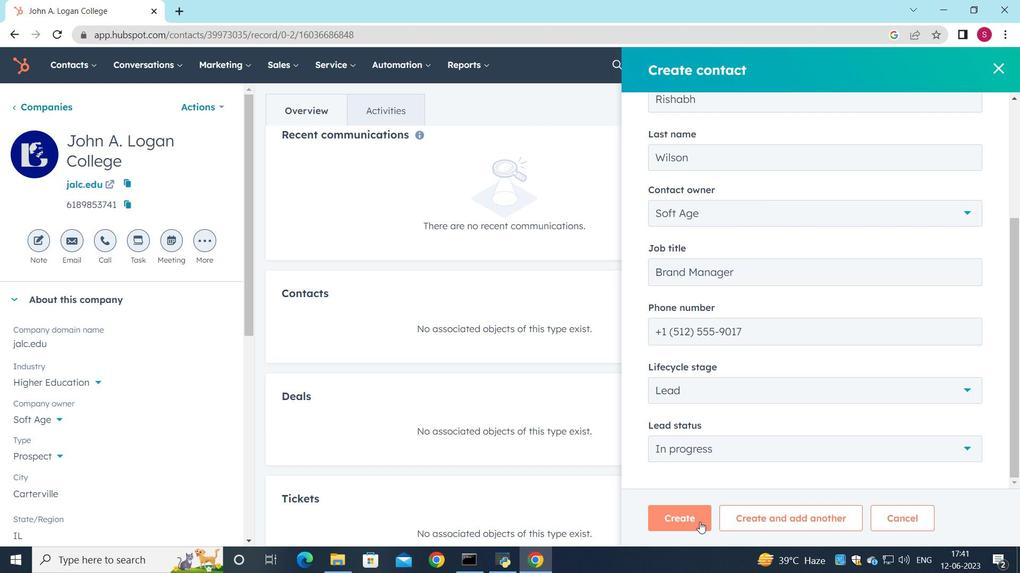 
Action: Mouse moved to (526, 272)
Screenshot: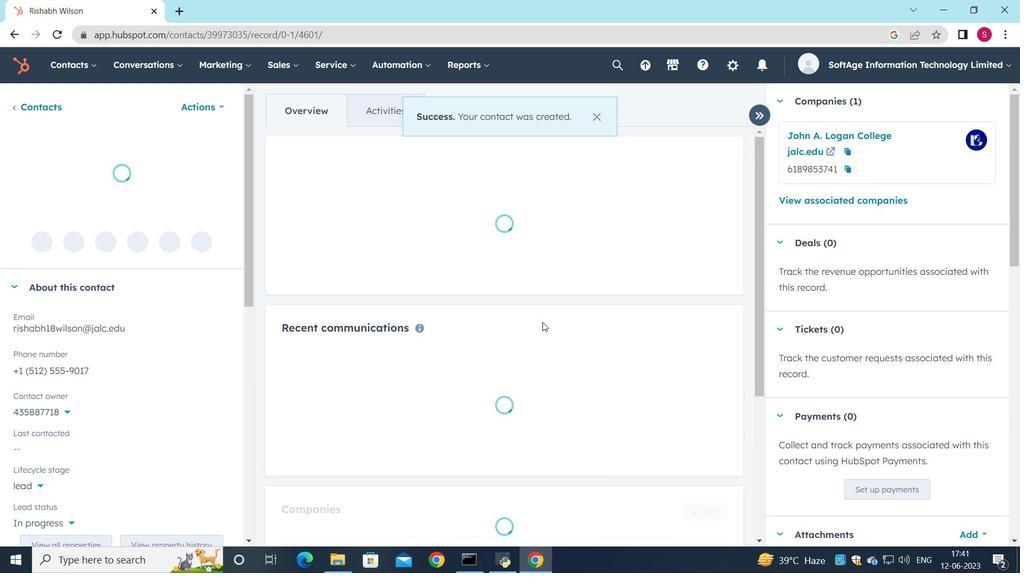 
Action: Mouse scrolled (526, 271) with delta (0, 0)
Screenshot: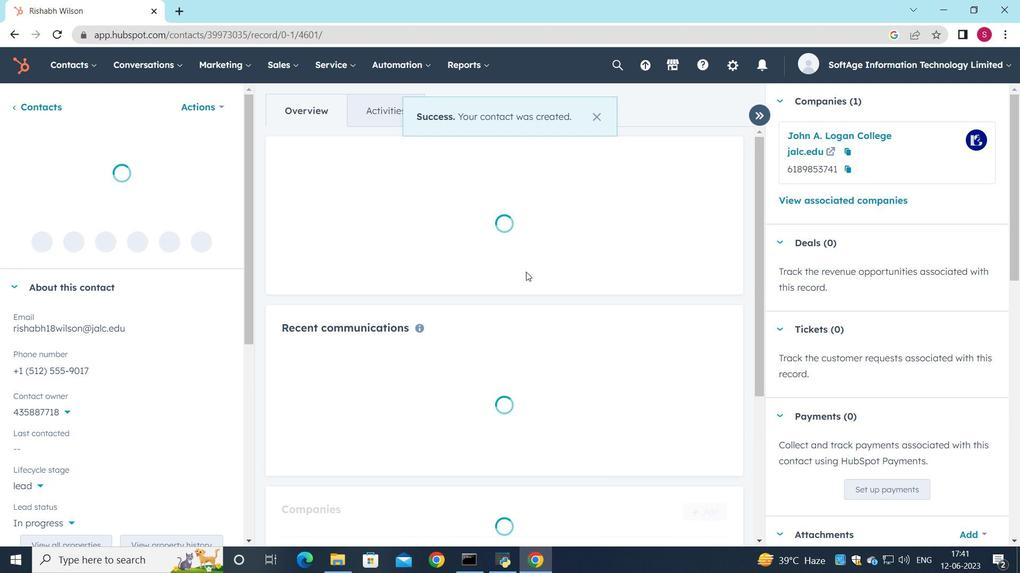 
Action: Mouse scrolled (526, 271) with delta (0, 0)
Screenshot: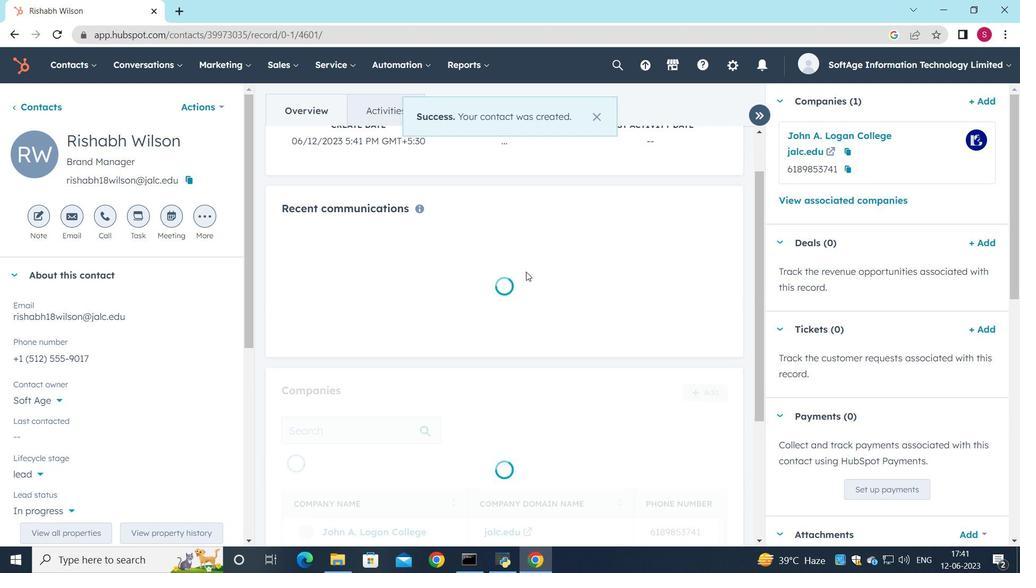 
